 Task: Create a due date automation trigger when advanced on, 2 days before a card is due add dates starting next week at 11:00 AM.
Action: Mouse moved to (1151, 334)
Screenshot: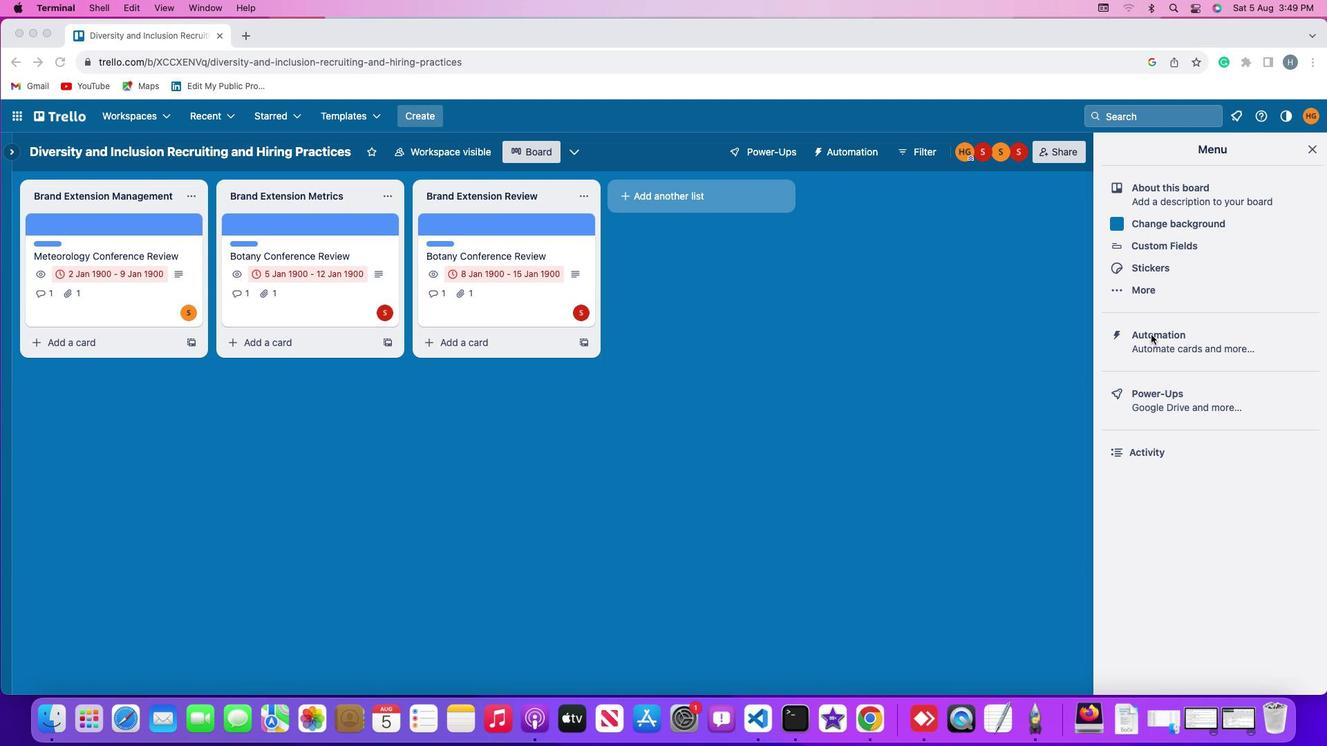 
Action: Mouse pressed left at (1151, 334)
Screenshot: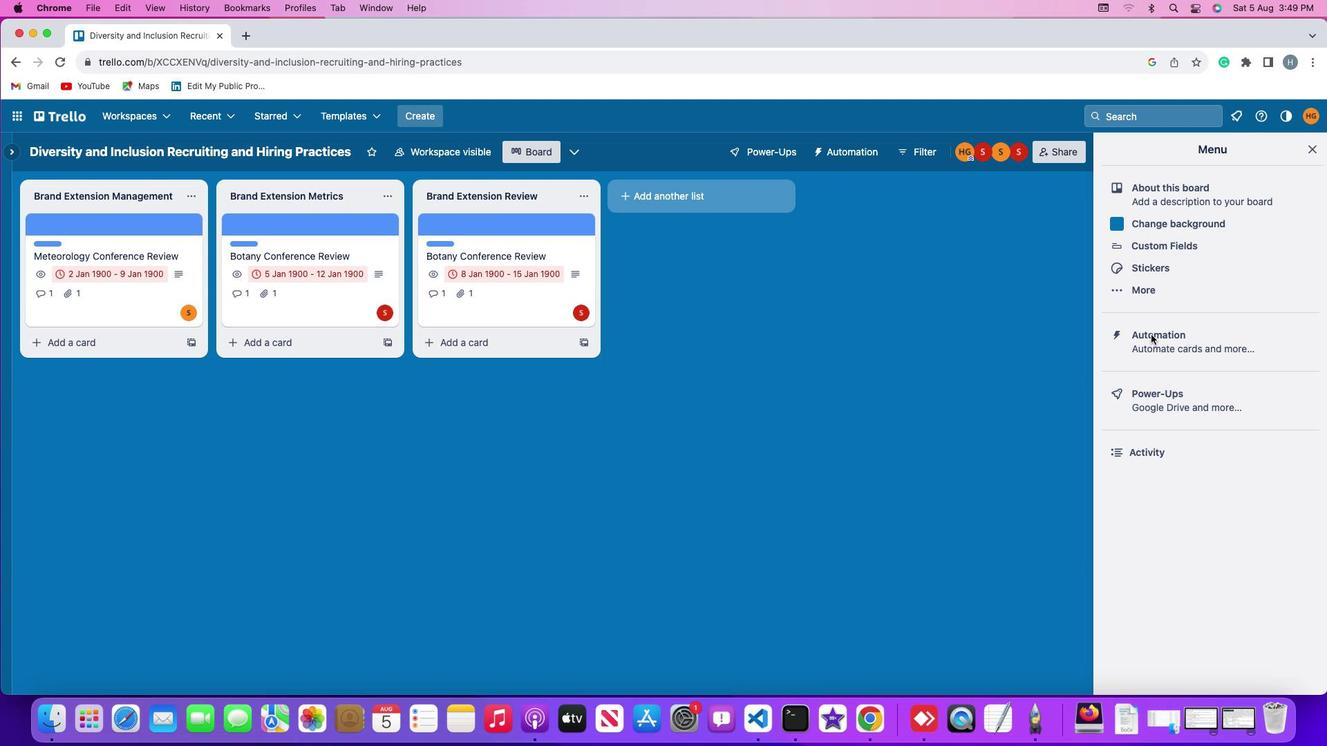 
Action: Mouse pressed left at (1151, 334)
Screenshot: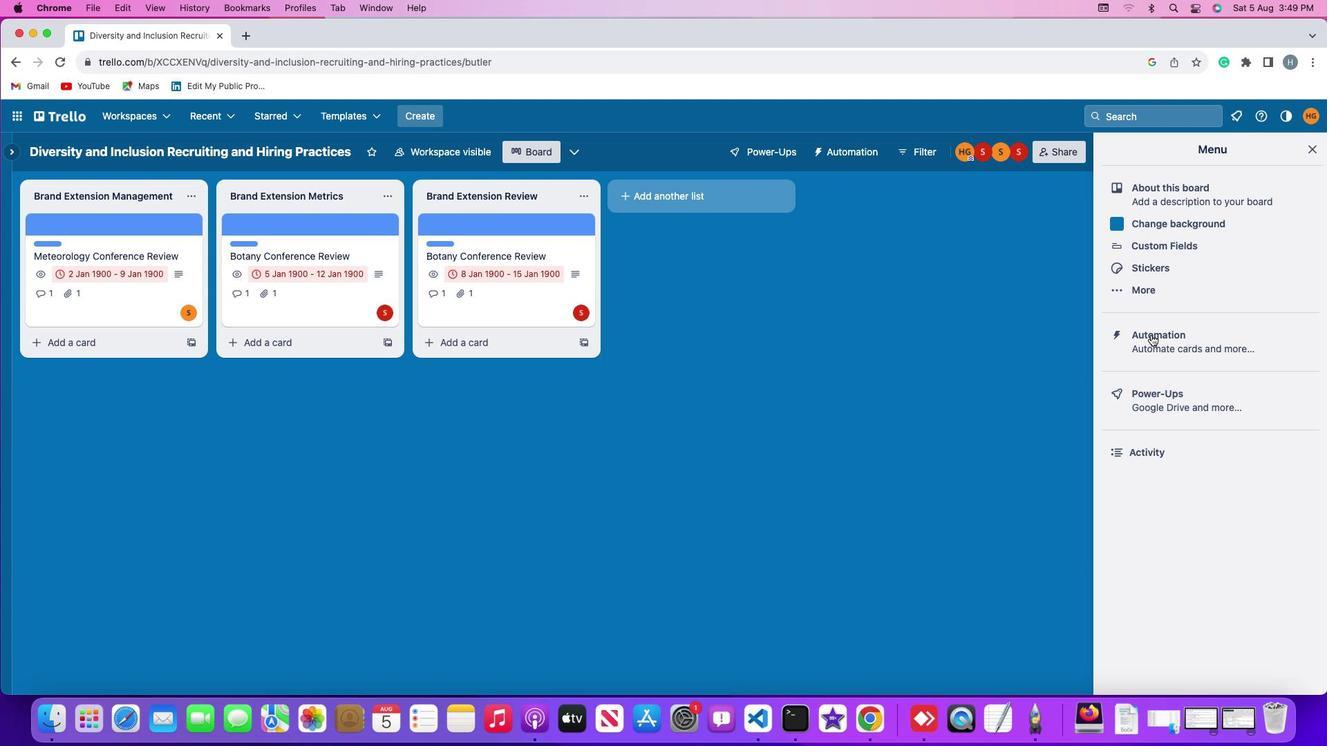 
Action: Mouse moved to (84, 337)
Screenshot: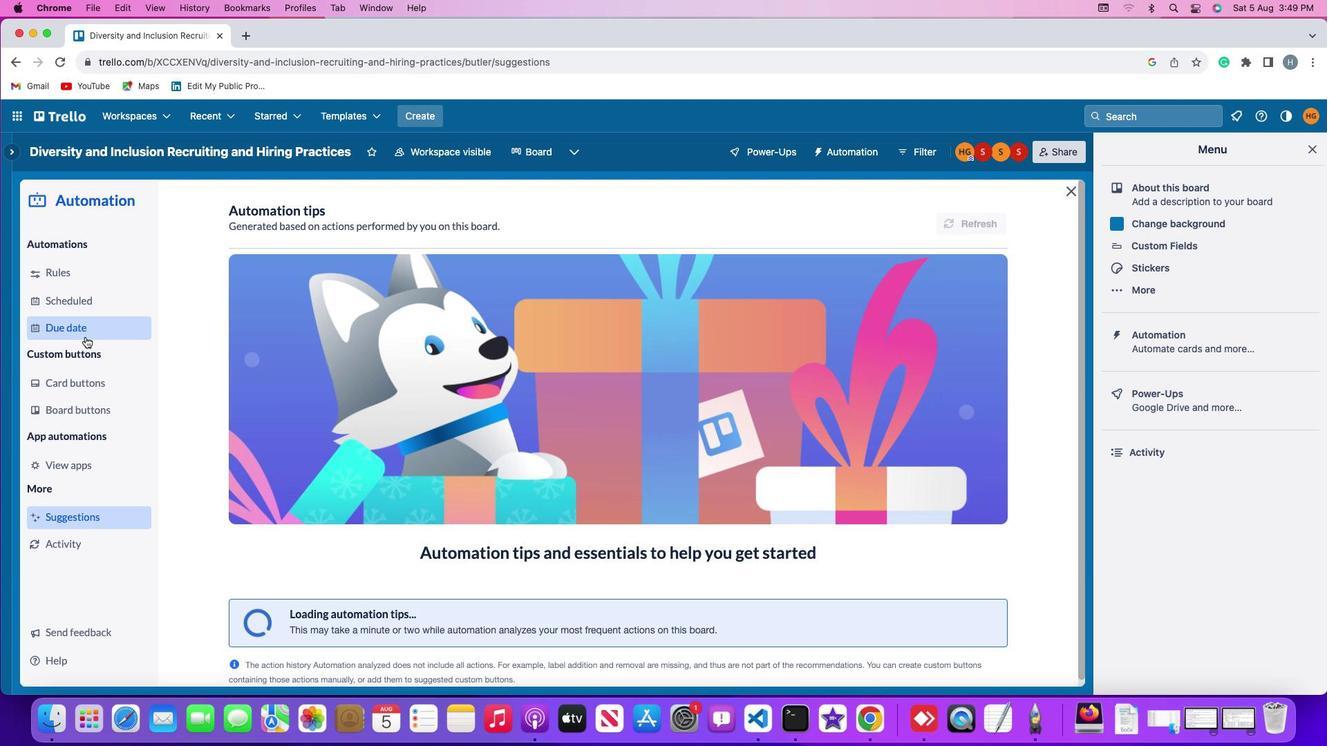 
Action: Mouse pressed left at (84, 337)
Screenshot: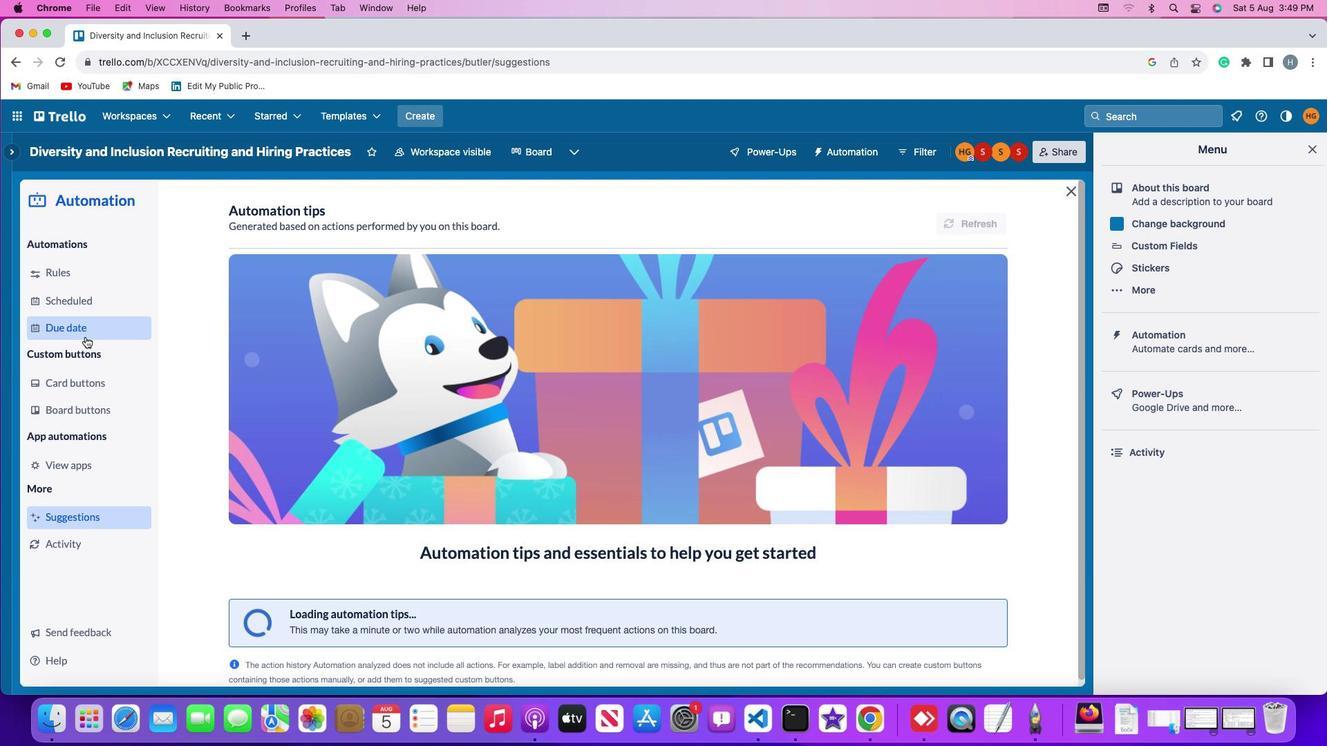 
Action: Mouse moved to (917, 215)
Screenshot: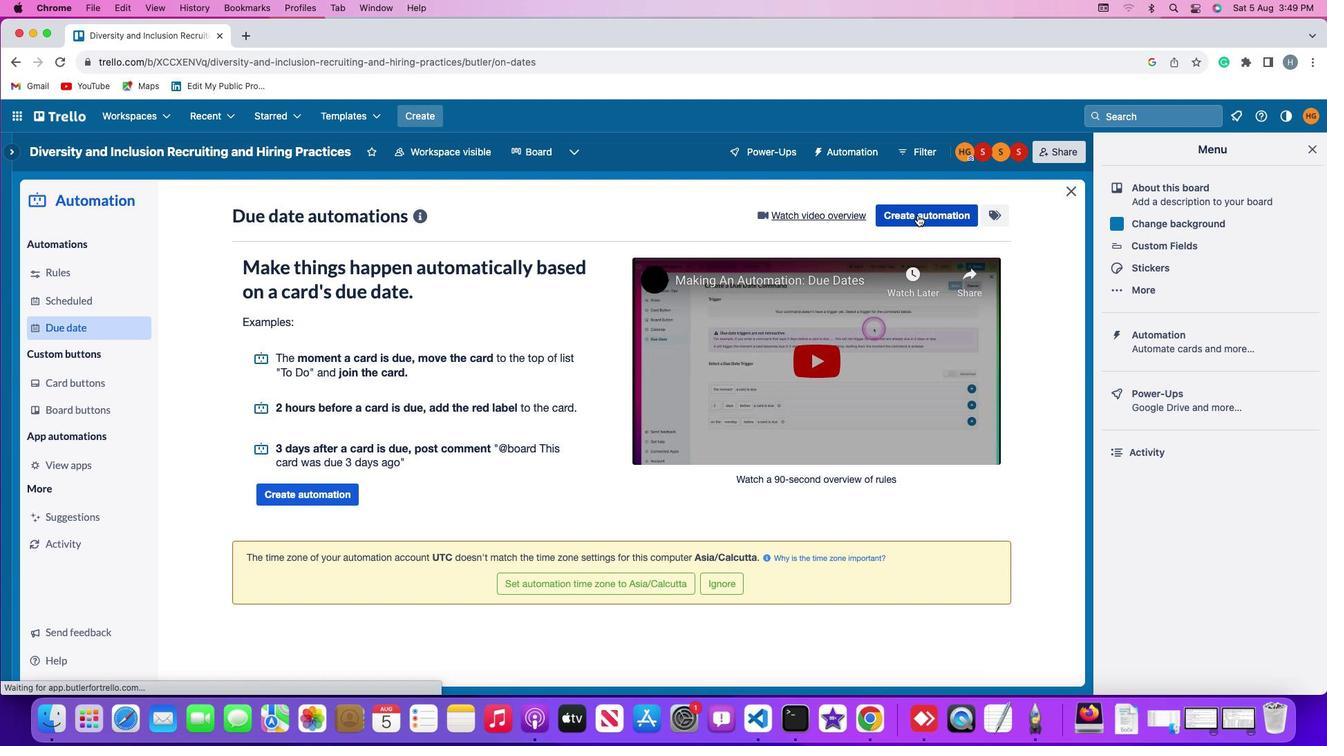 
Action: Mouse pressed left at (917, 215)
Screenshot: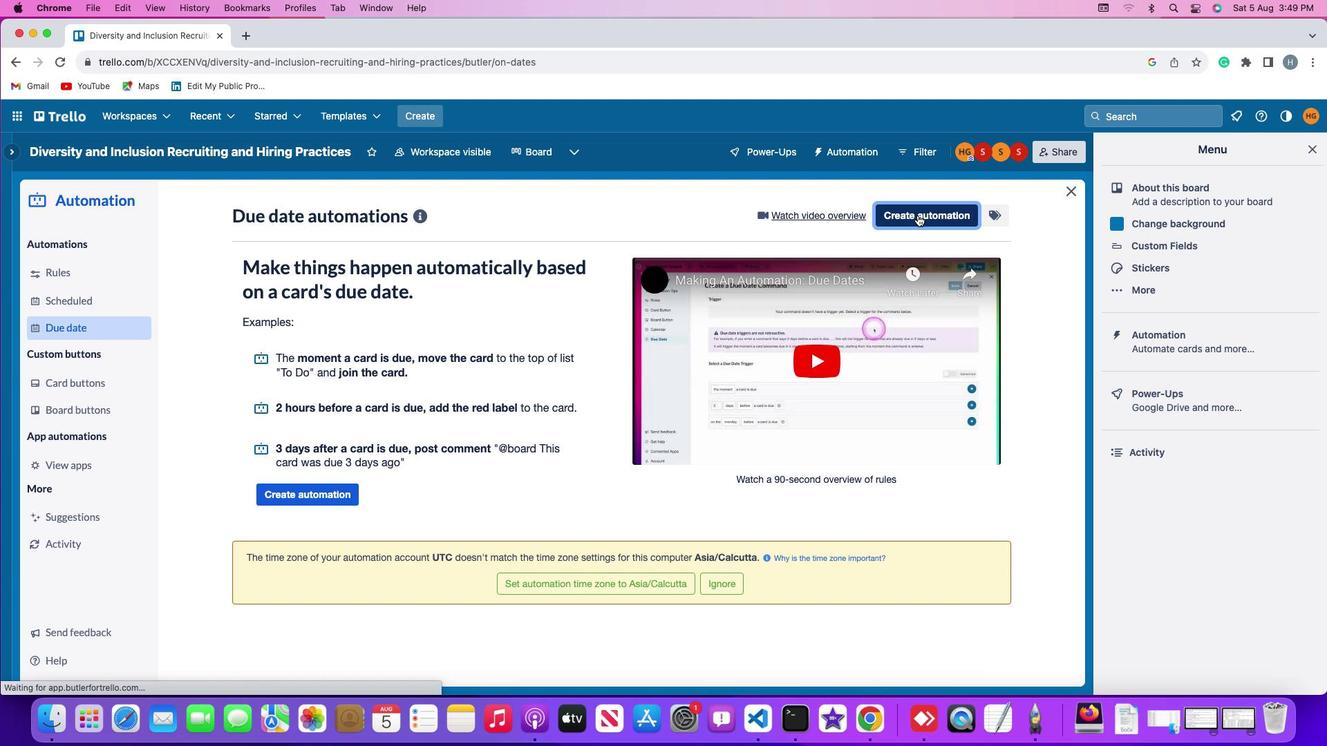 
Action: Mouse moved to (605, 347)
Screenshot: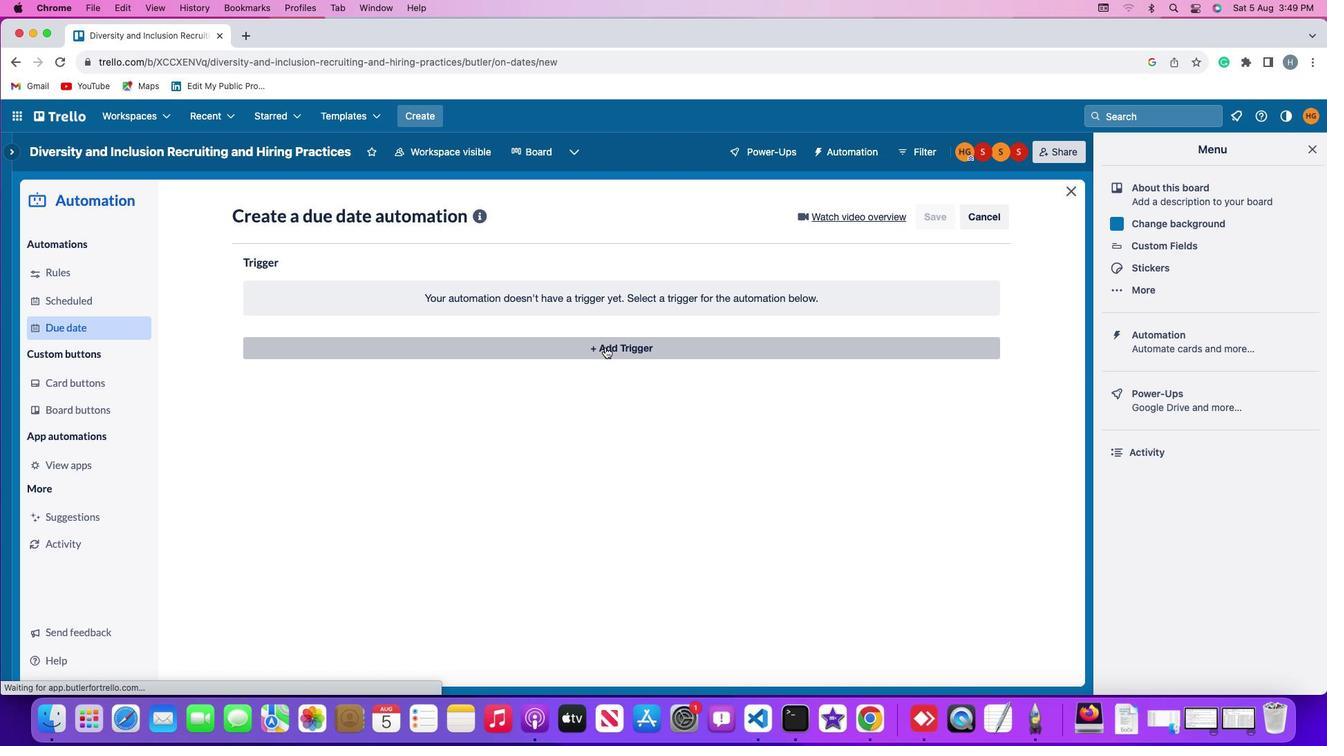 
Action: Mouse pressed left at (605, 347)
Screenshot: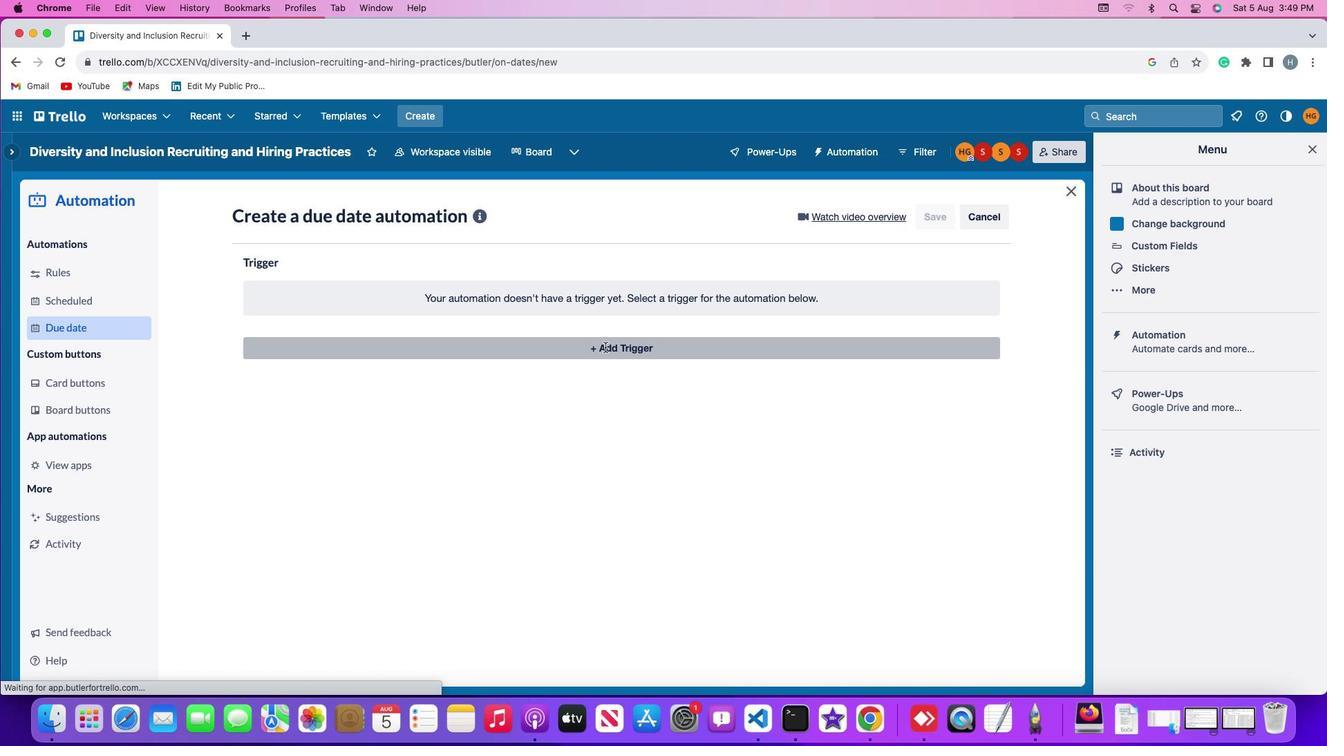 
Action: Mouse moved to (266, 555)
Screenshot: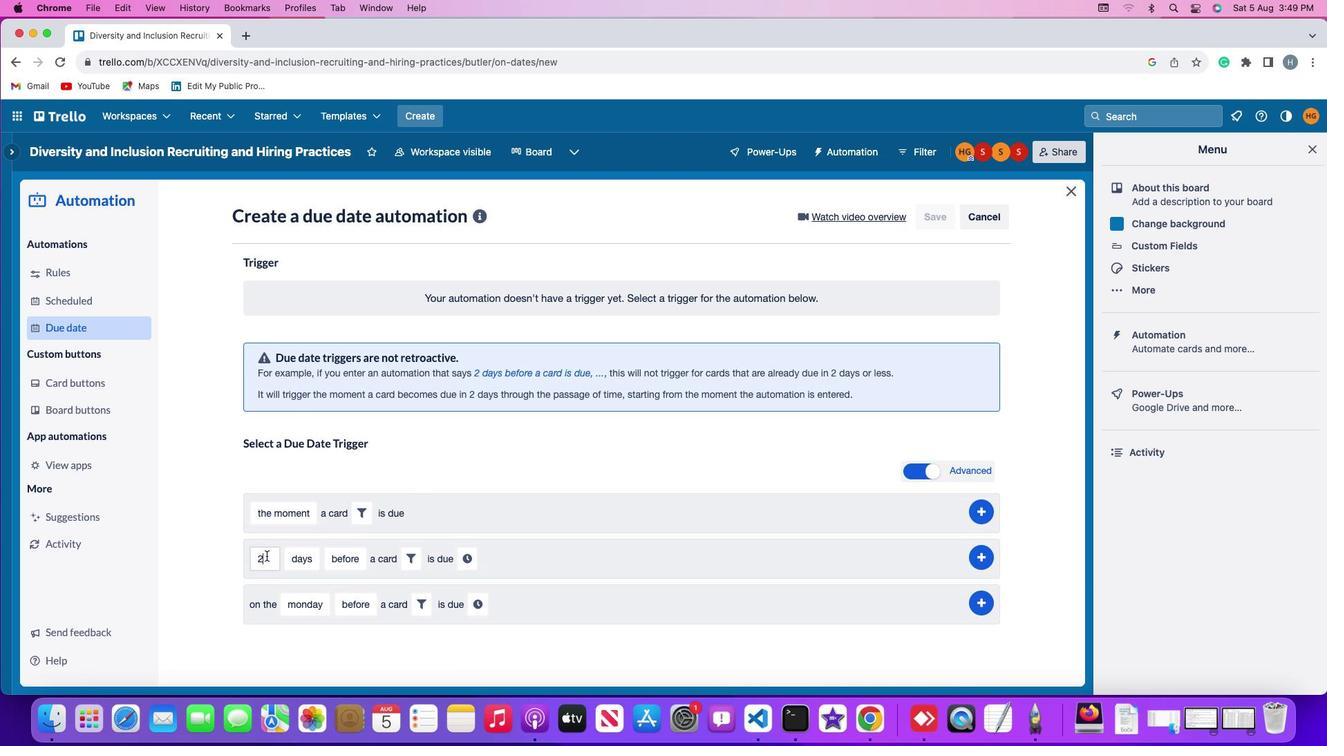 
Action: Mouse pressed left at (266, 555)
Screenshot: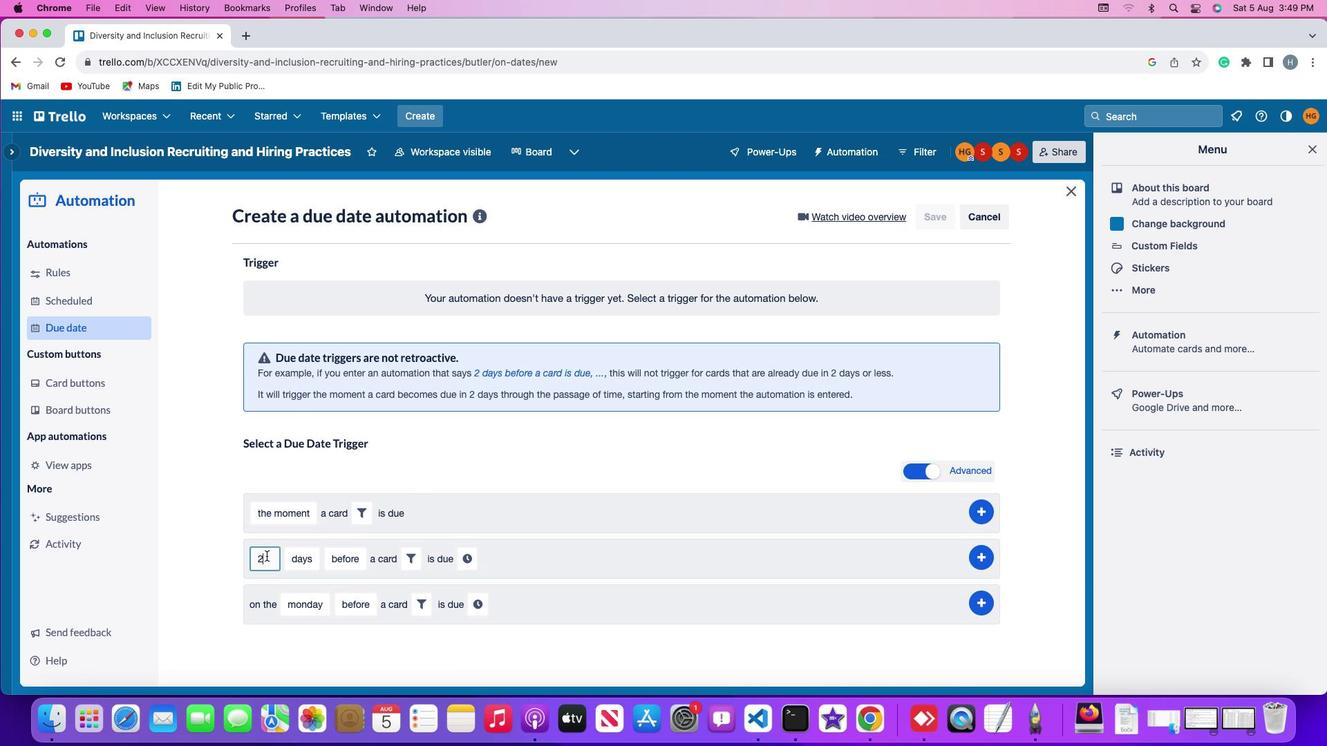 
Action: Key pressed Key.backspace
Screenshot: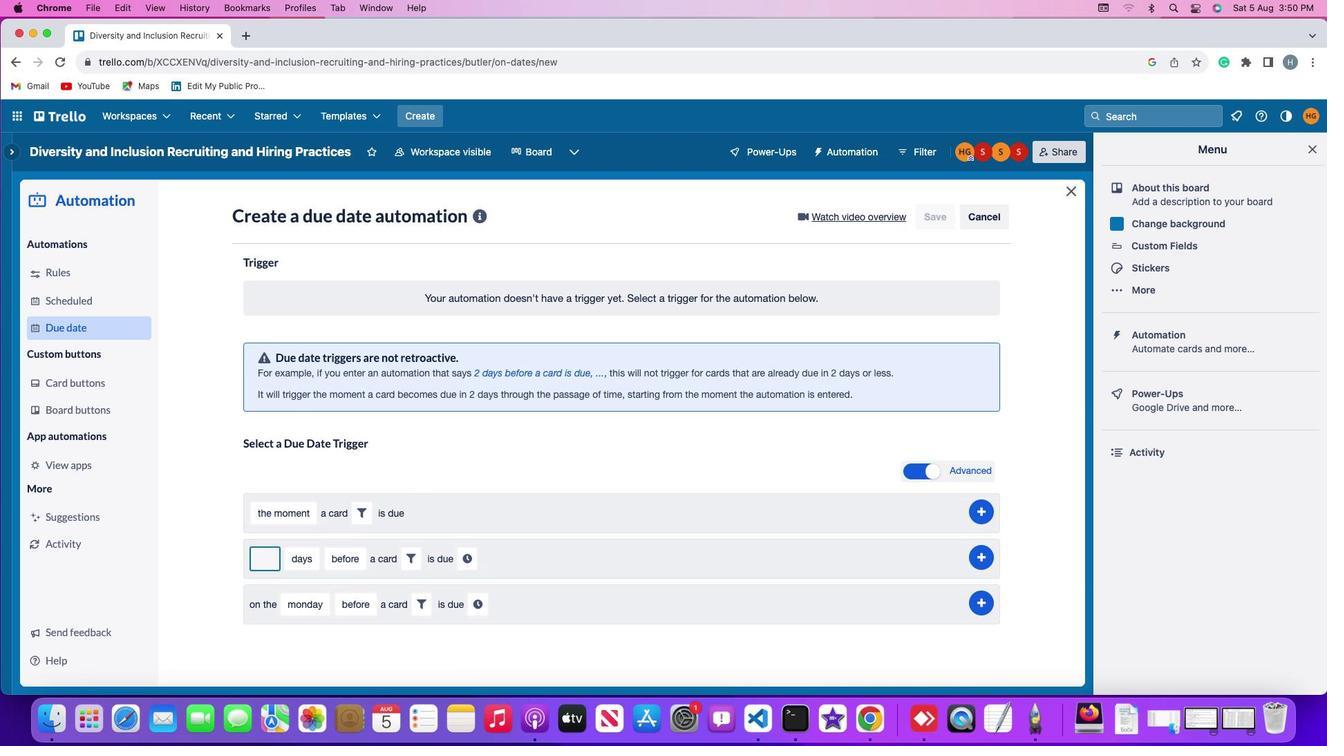 
Action: Mouse moved to (271, 555)
Screenshot: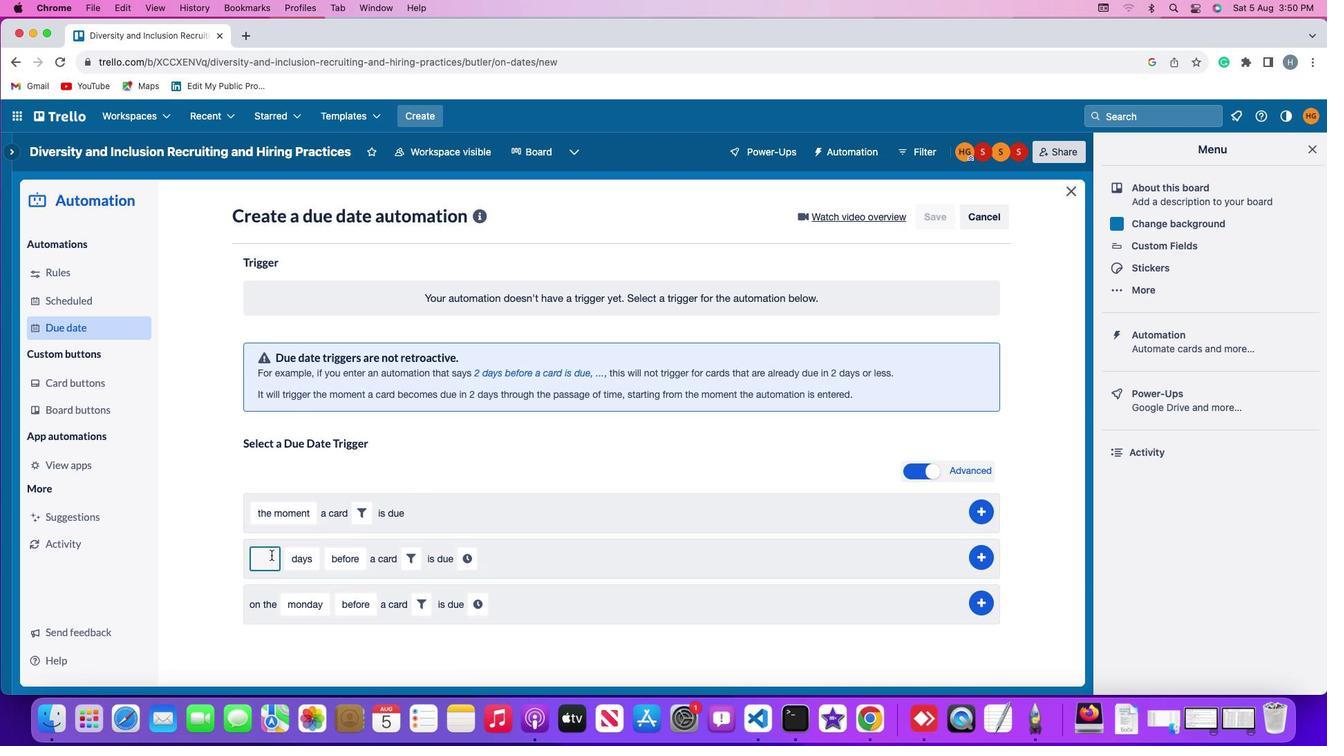 
Action: Key pressed '2'
Screenshot: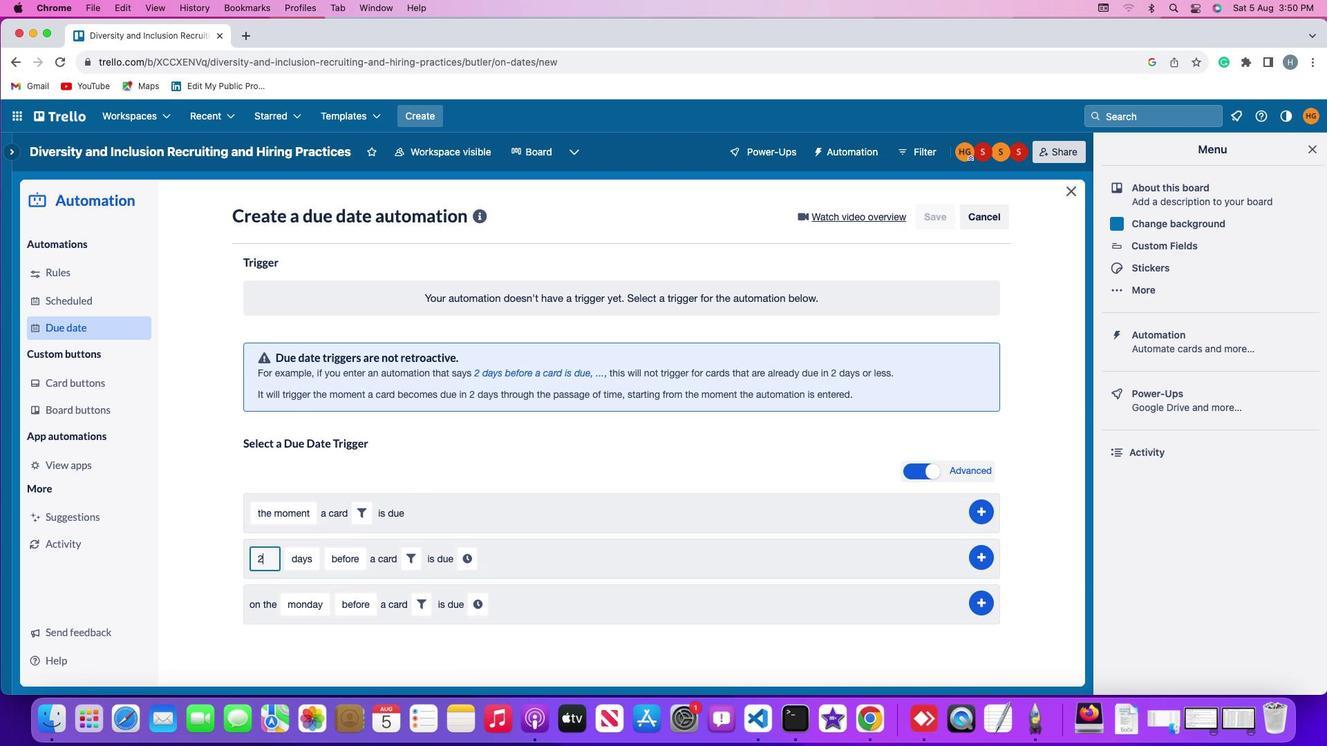 
Action: Mouse moved to (302, 562)
Screenshot: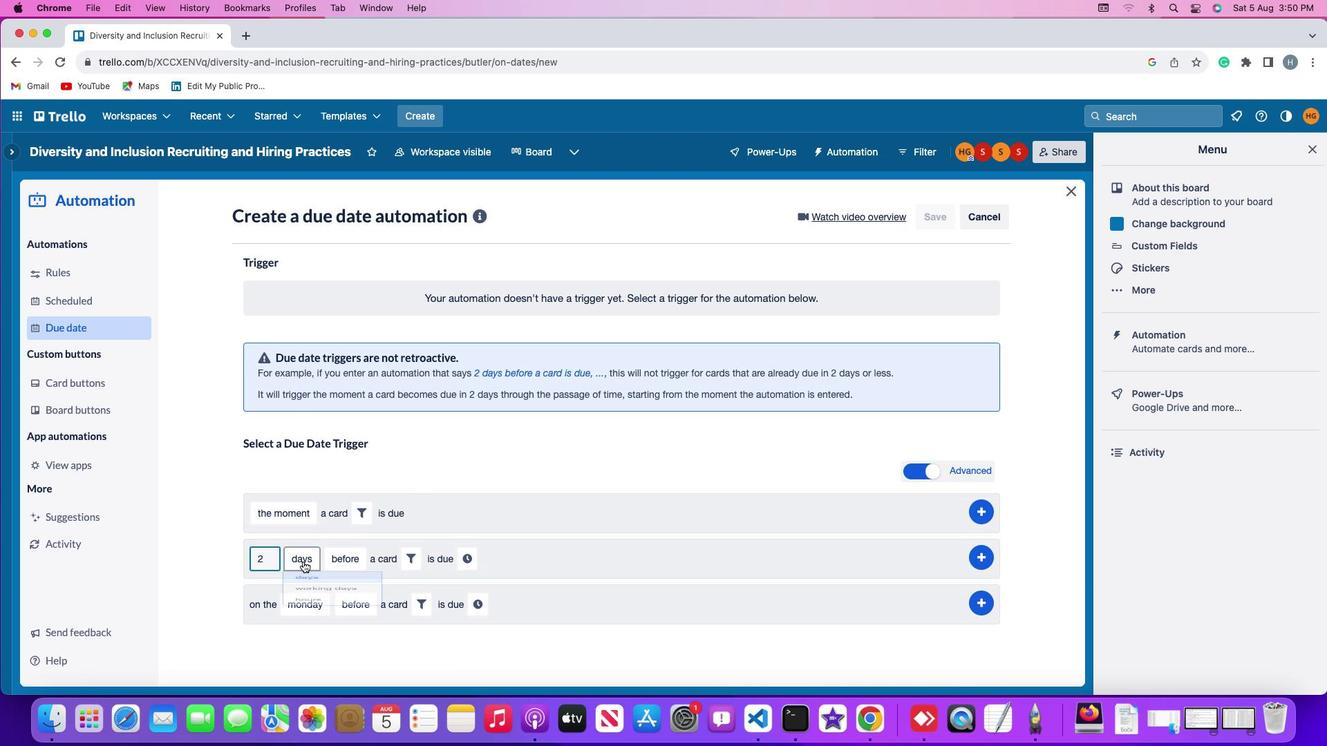 
Action: Mouse pressed left at (302, 562)
Screenshot: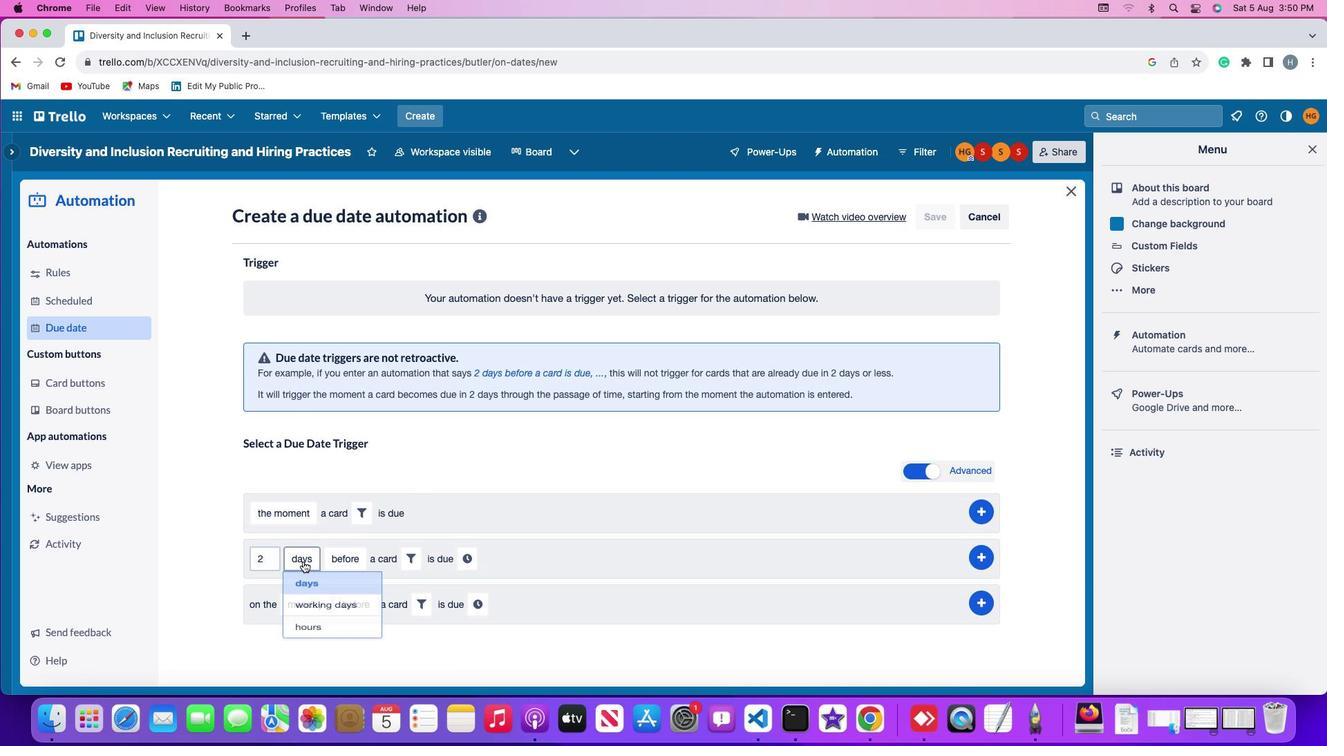 
Action: Mouse moved to (309, 582)
Screenshot: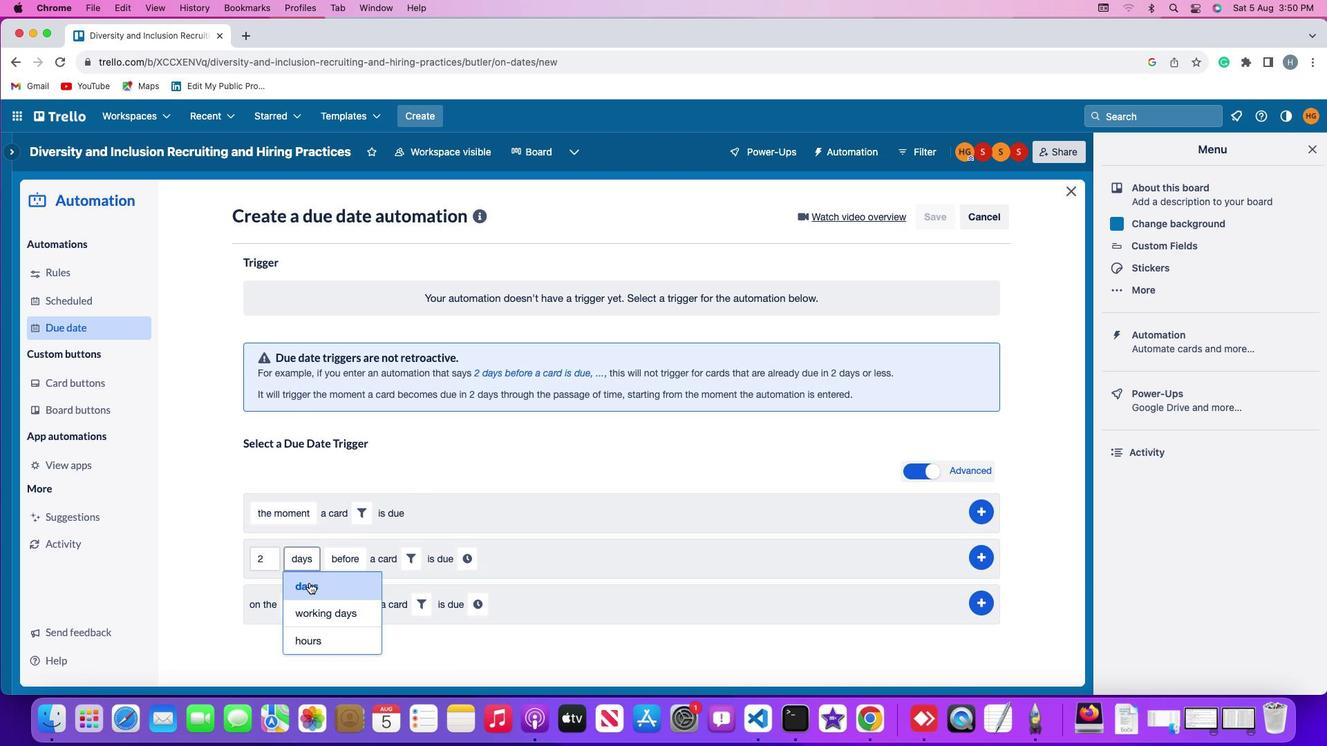 
Action: Mouse pressed left at (309, 582)
Screenshot: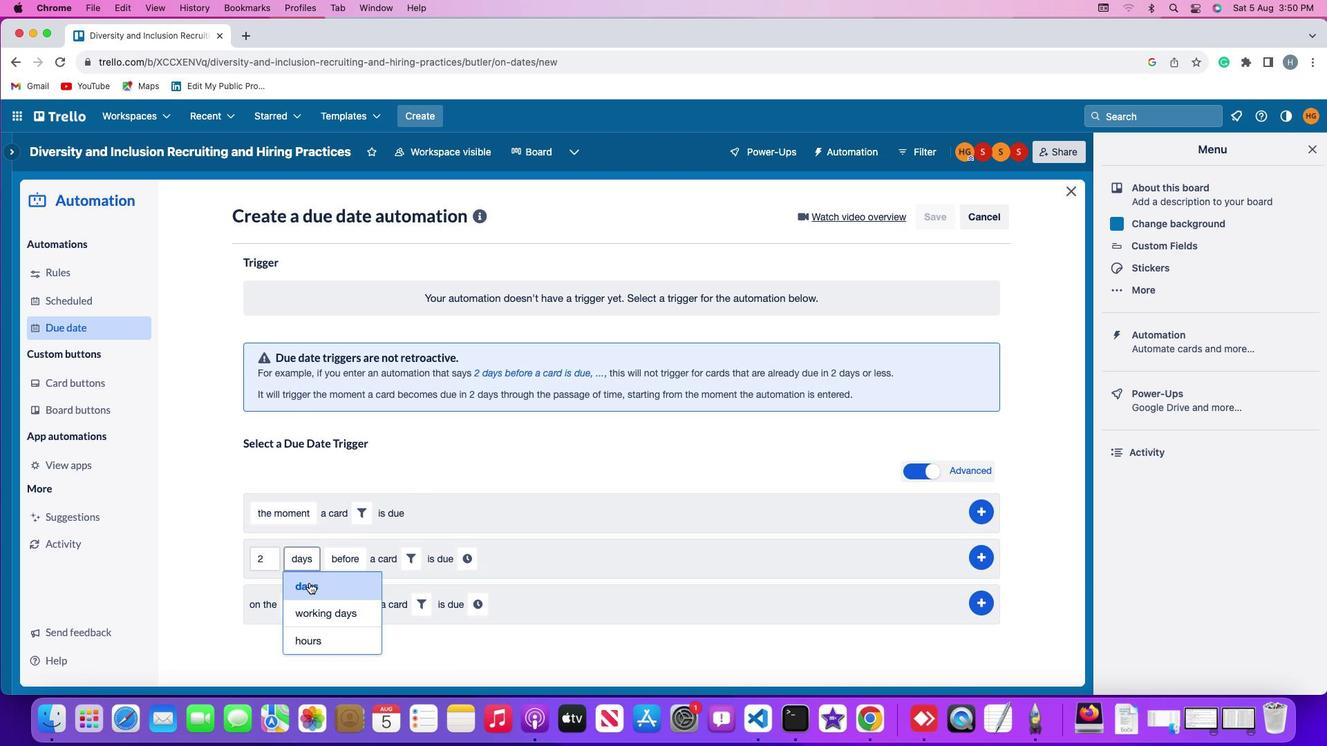 
Action: Mouse moved to (341, 559)
Screenshot: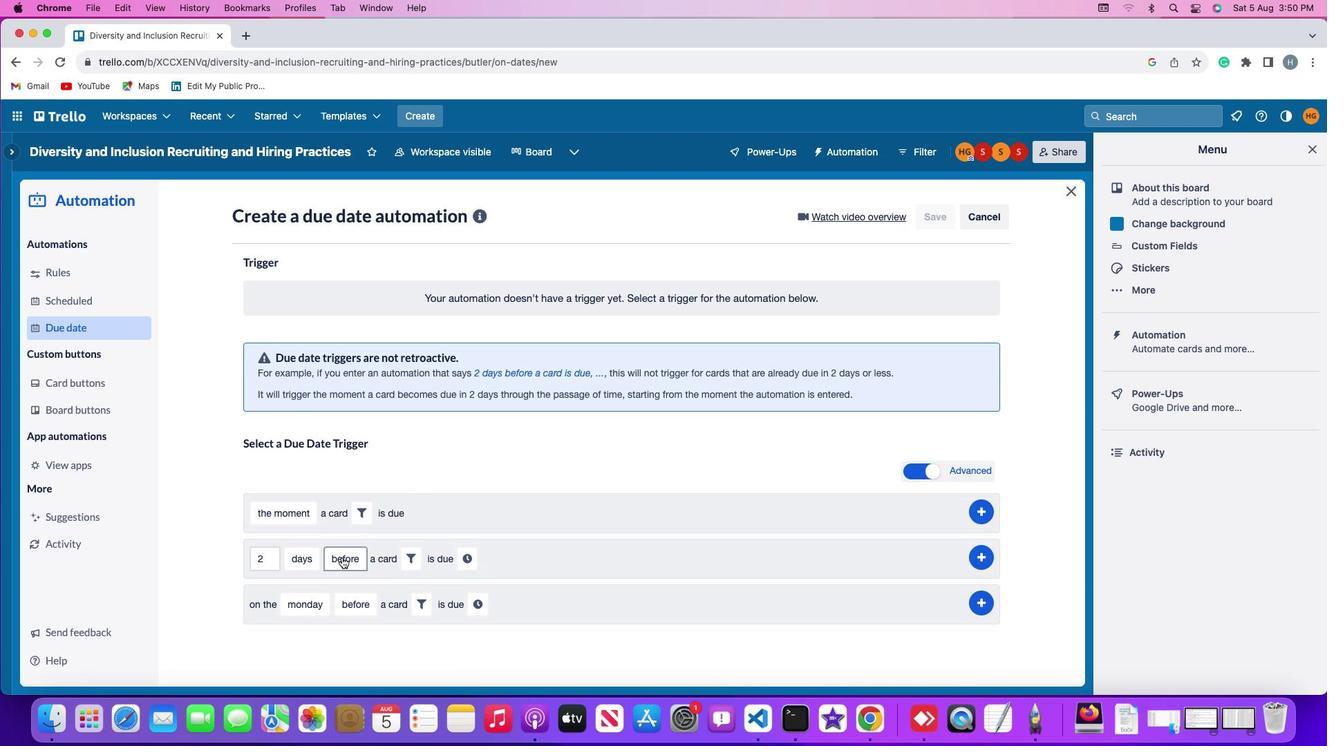 
Action: Mouse pressed left at (341, 559)
Screenshot: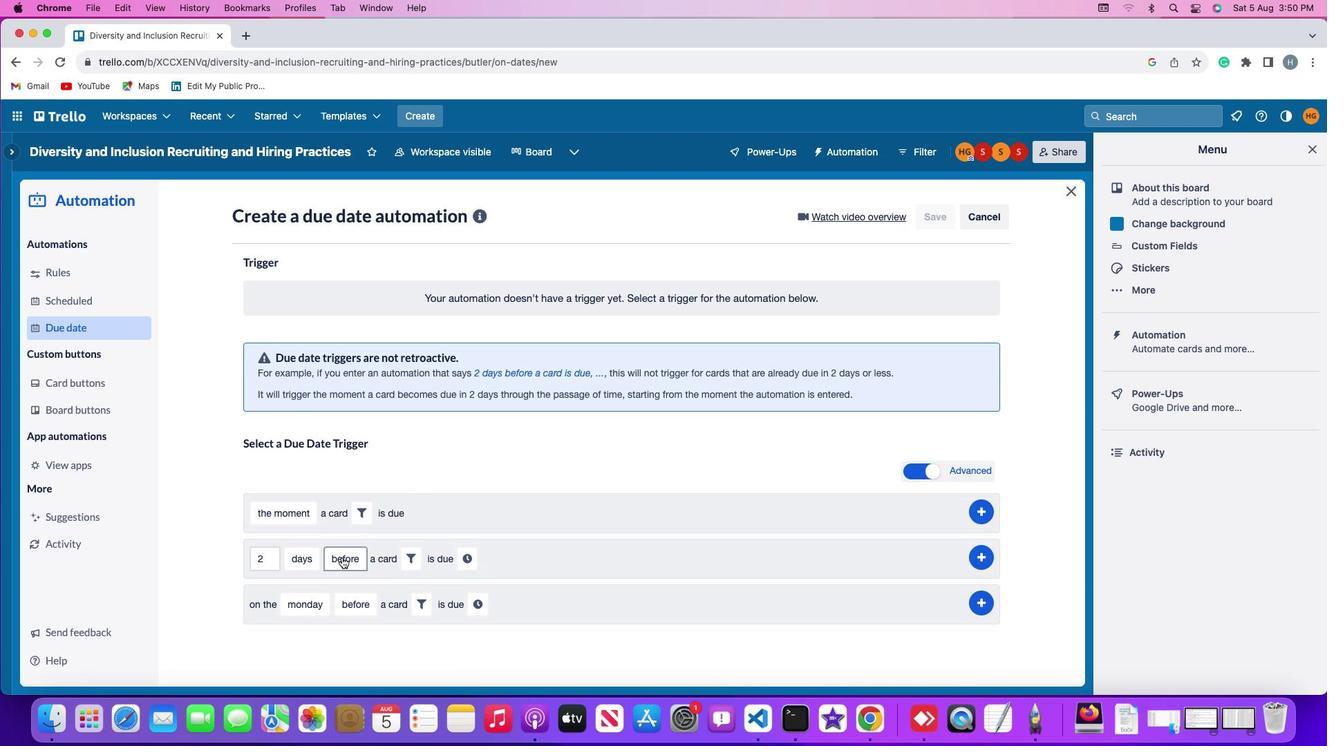 
Action: Mouse moved to (351, 589)
Screenshot: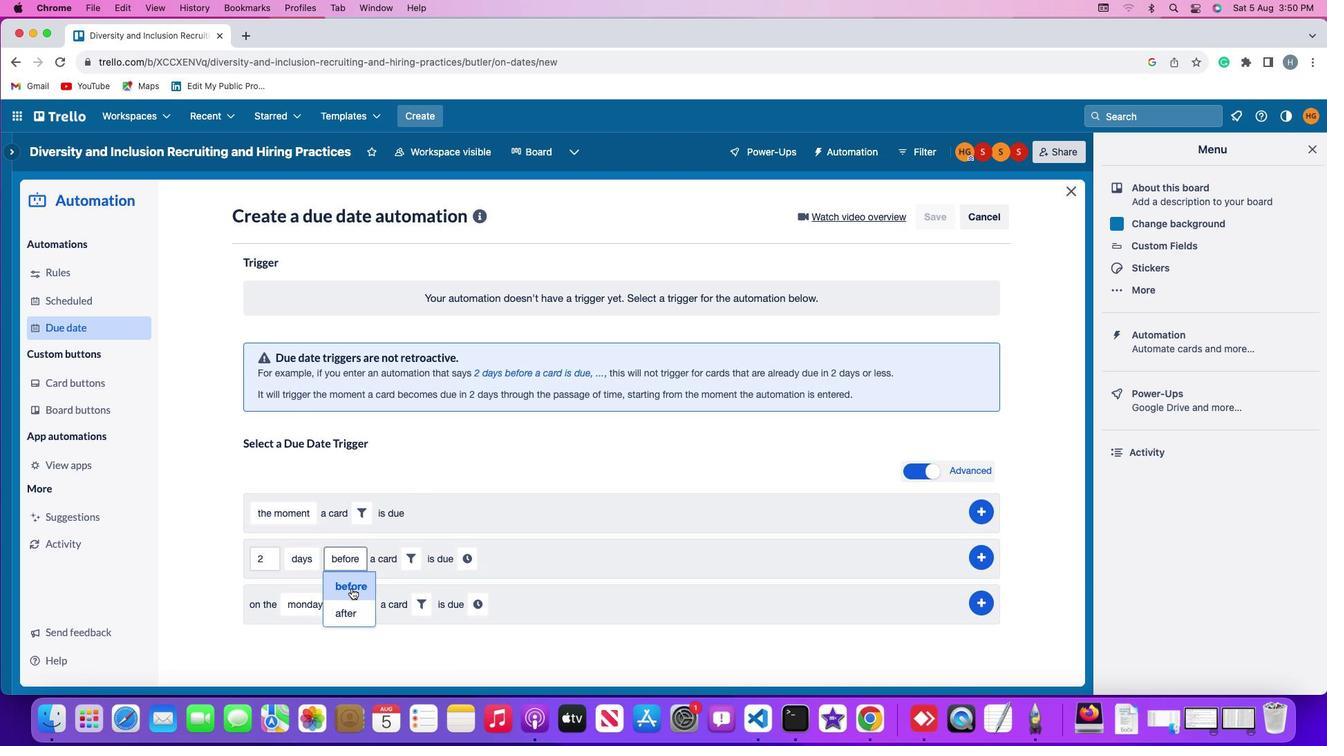 
Action: Mouse pressed left at (351, 589)
Screenshot: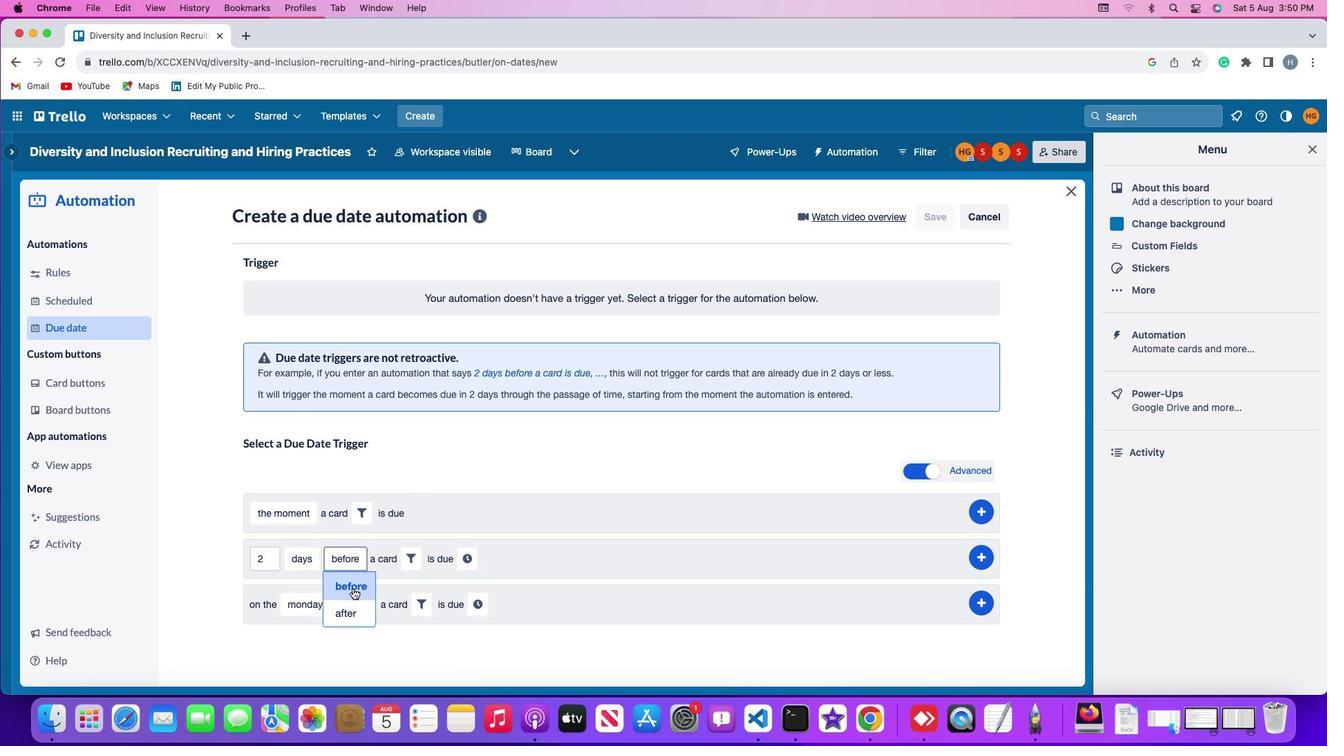 
Action: Mouse moved to (412, 559)
Screenshot: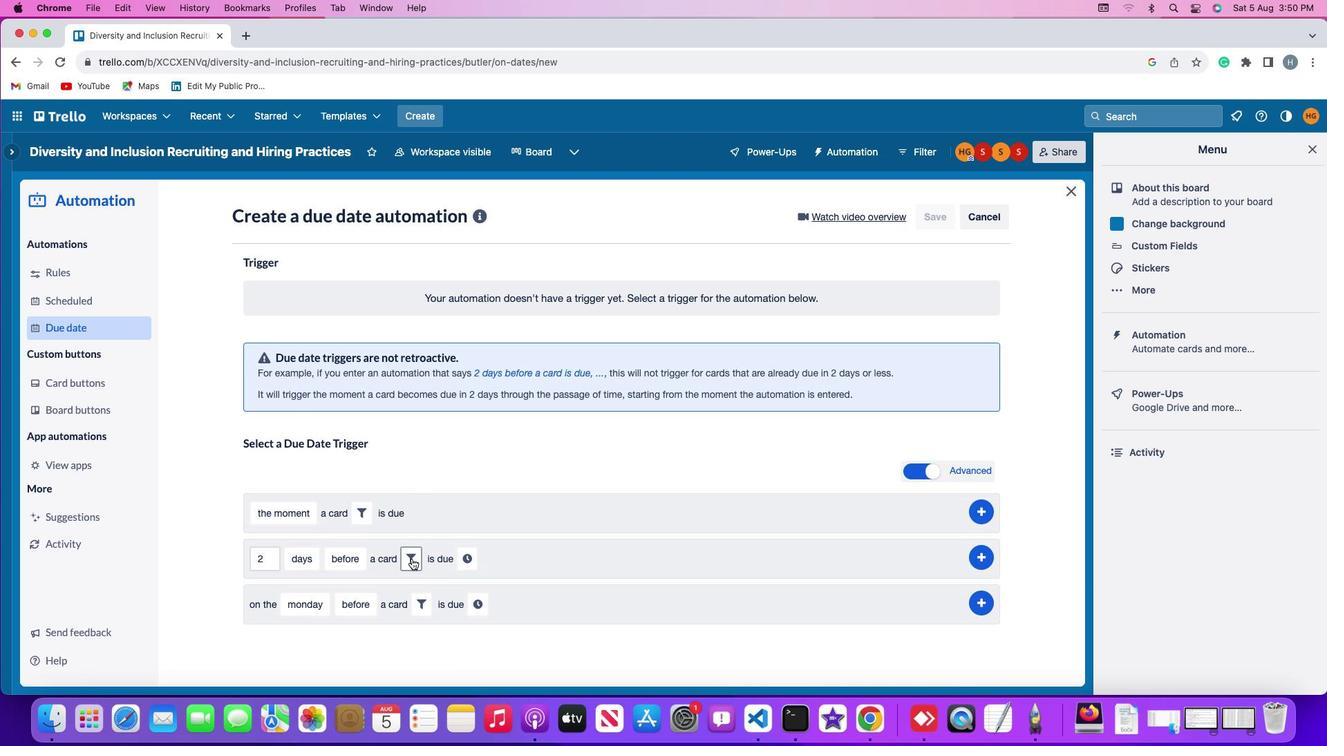 
Action: Mouse pressed left at (412, 559)
Screenshot: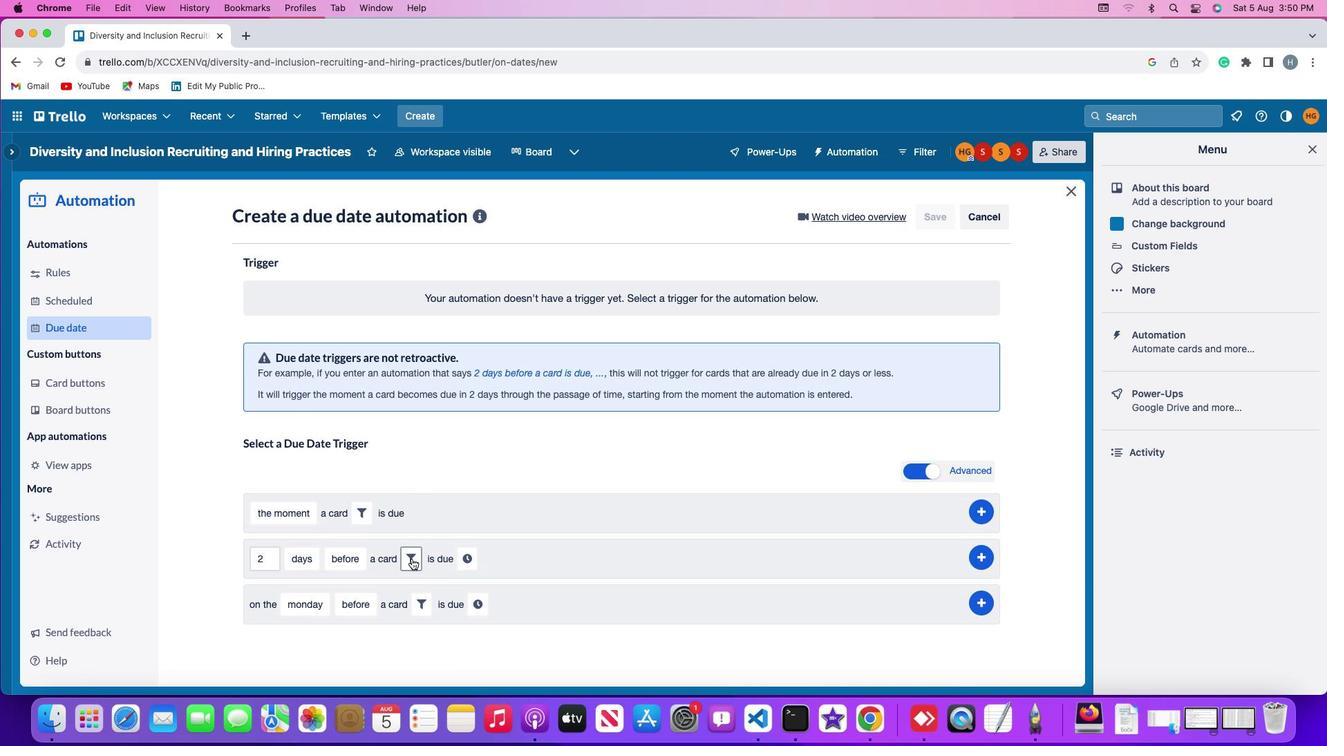 
Action: Mouse moved to (481, 598)
Screenshot: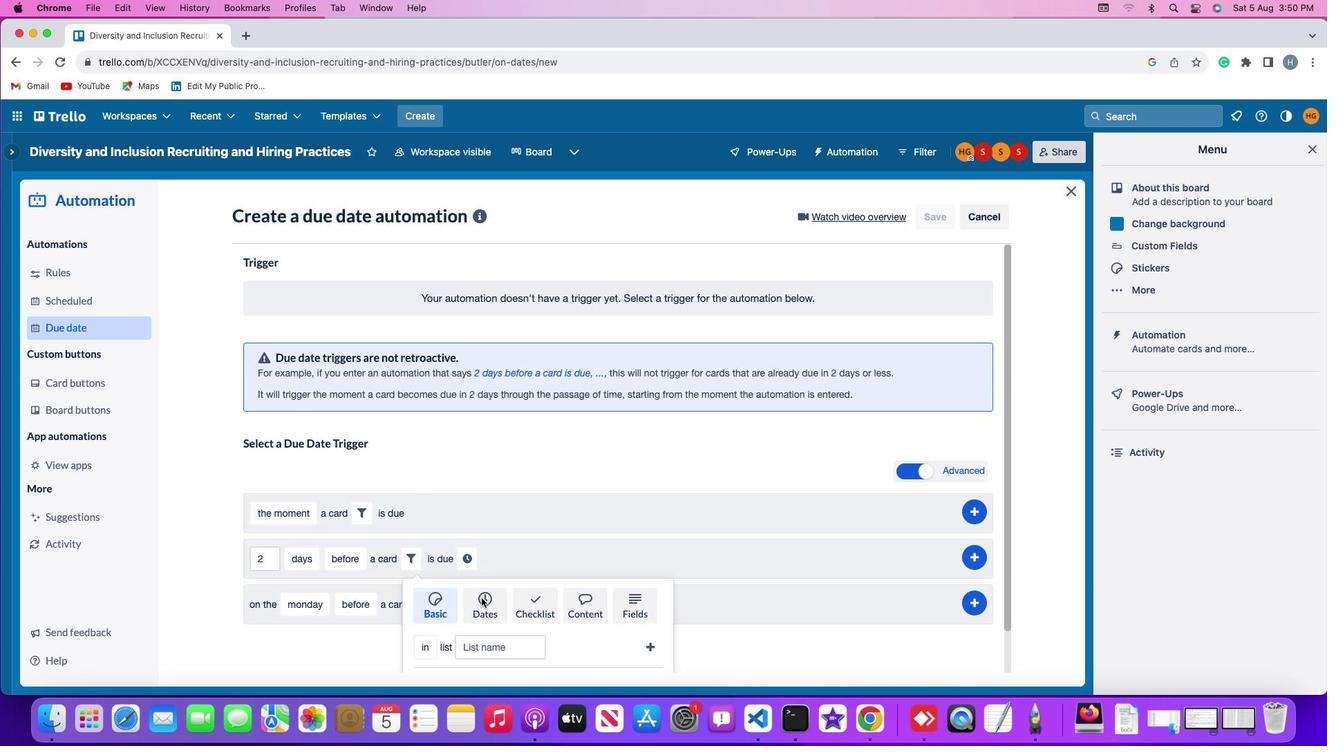 
Action: Mouse pressed left at (481, 598)
Screenshot: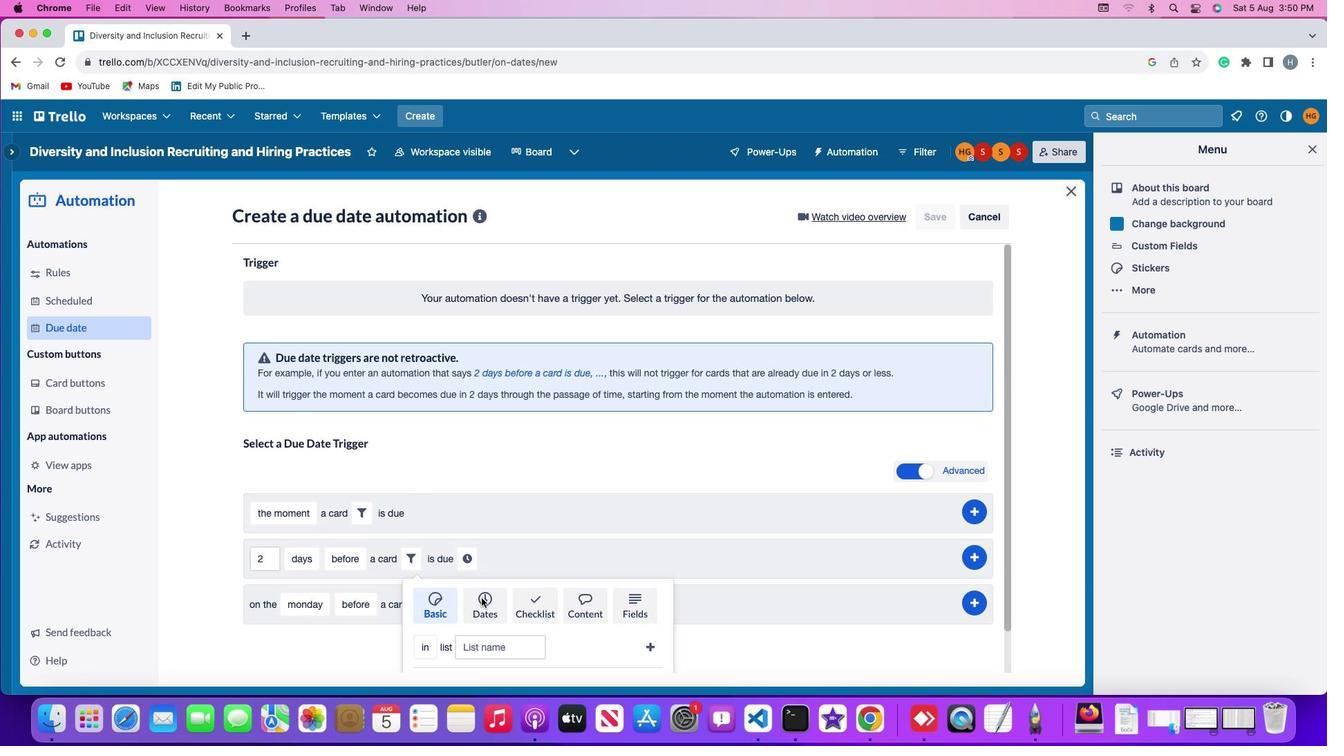 
Action: Mouse scrolled (481, 598) with delta (0, 0)
Screenshot: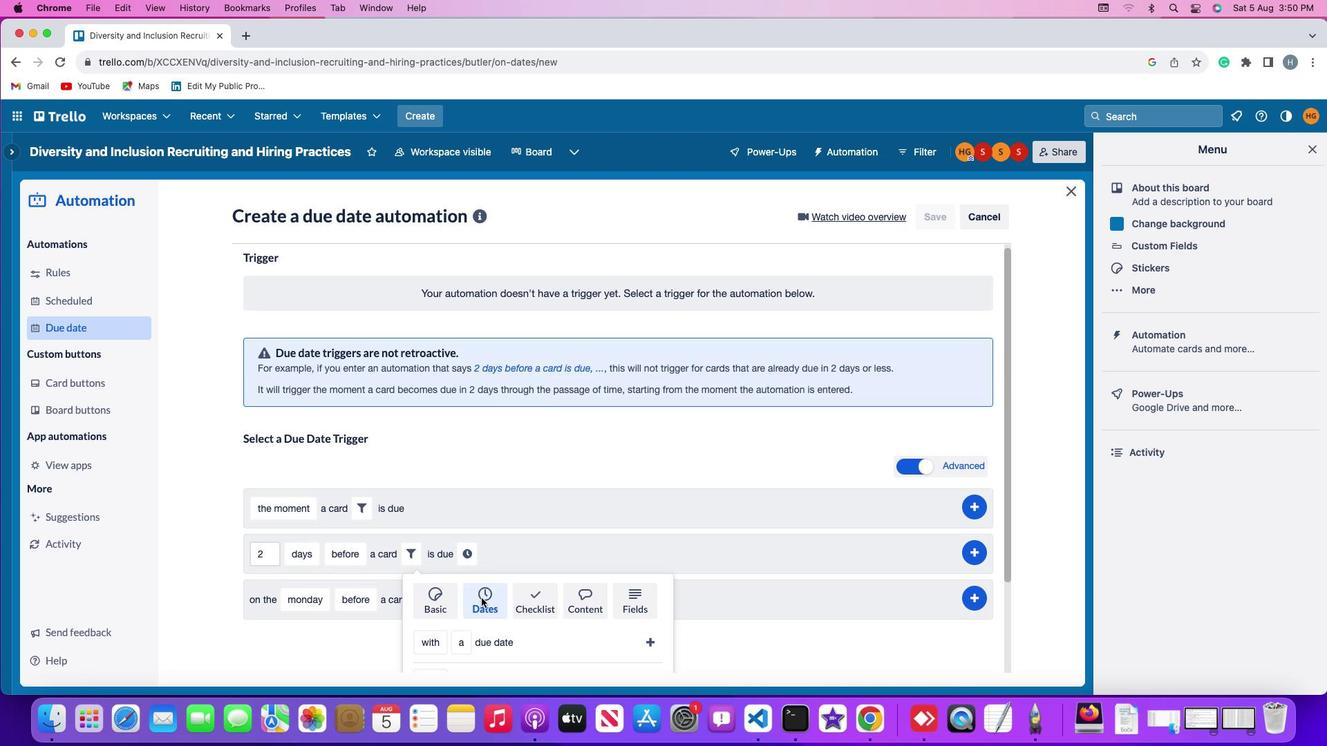 
Action: Mouse scrolled (481, 598) with delta (0, 0)
Screenshot: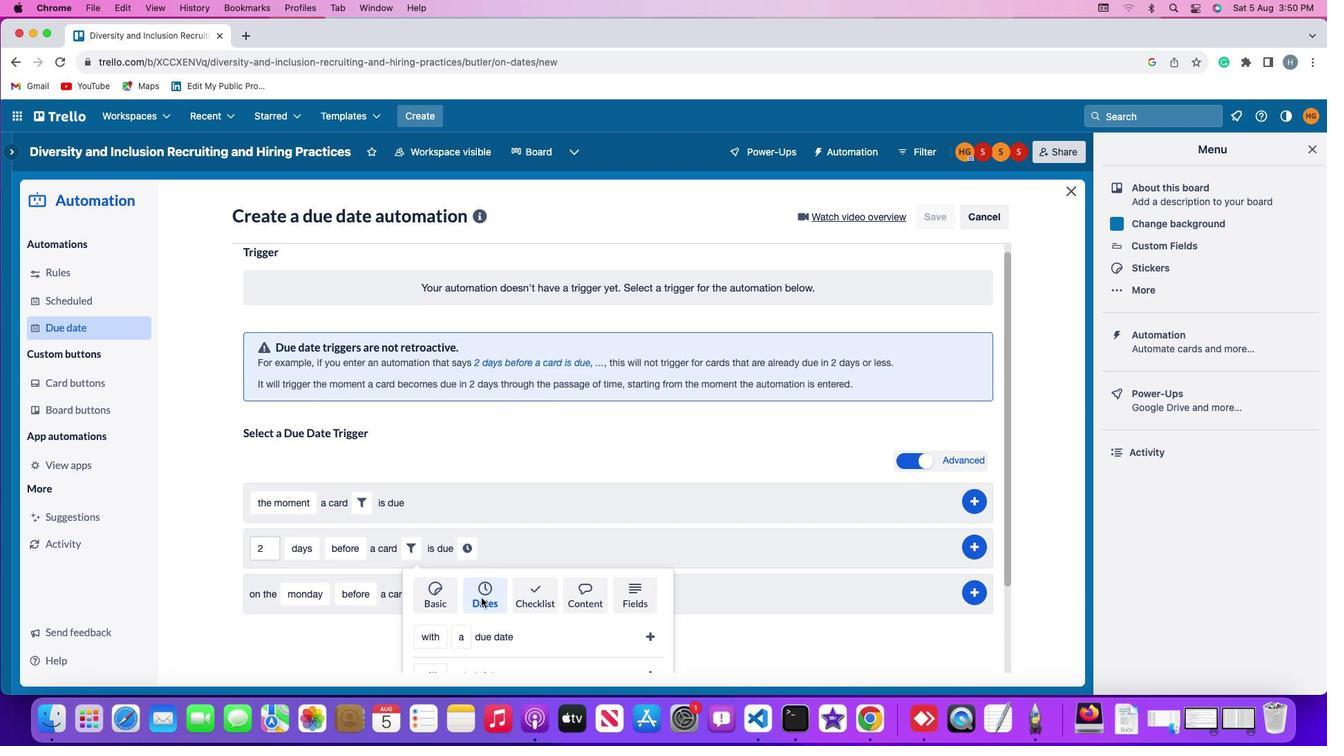 
Action: Mouse scrolled (481, 598) with delta (0, -1)
Screenshot: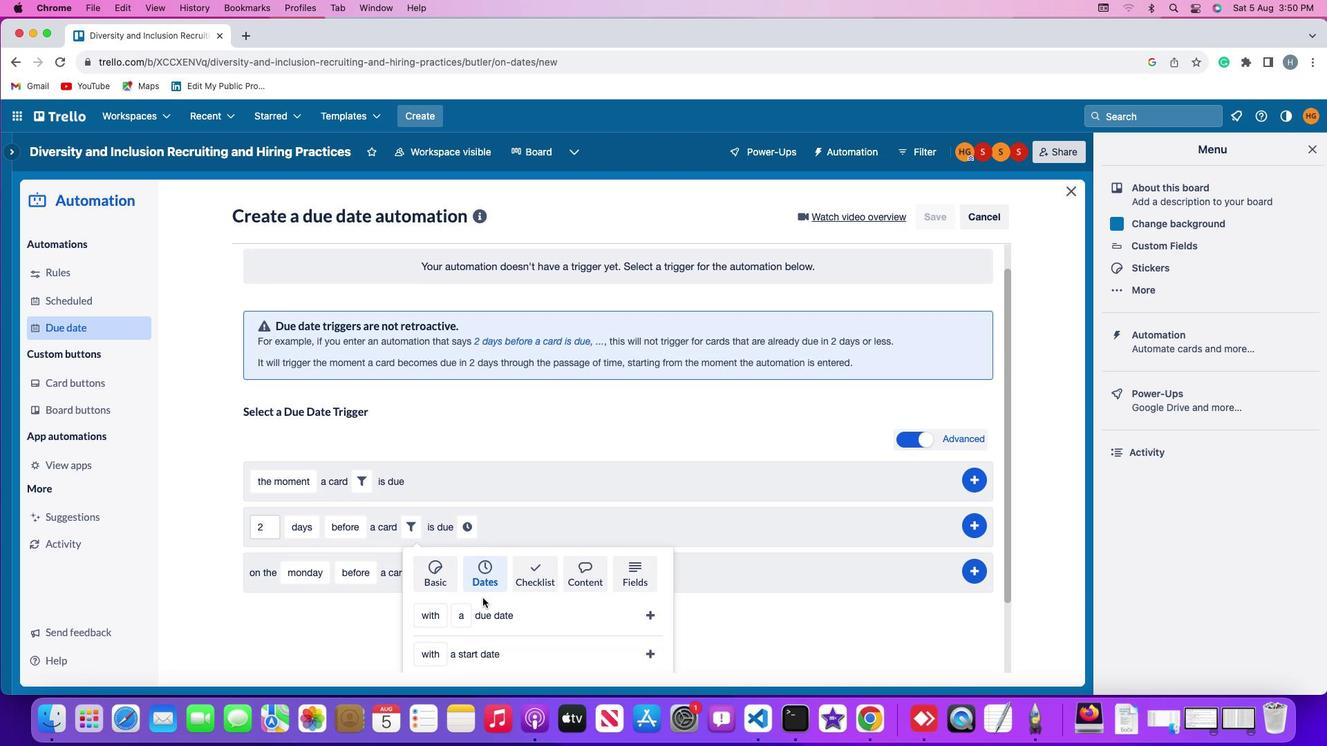 
Action: Mouse scrolled (481, 598) with delta (0, -2)
Screenshot: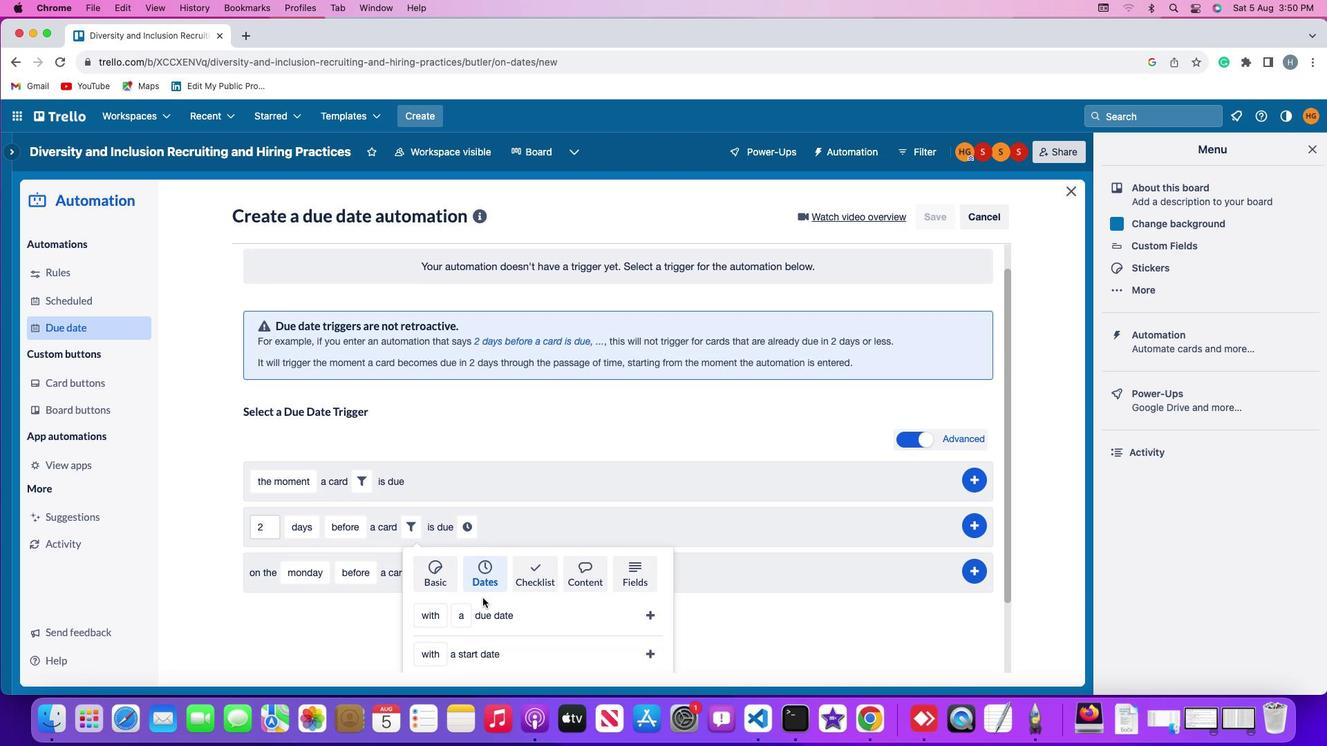 
Action: Mouse scrolled (481, 598) with delta (0, -2)
Screenshot: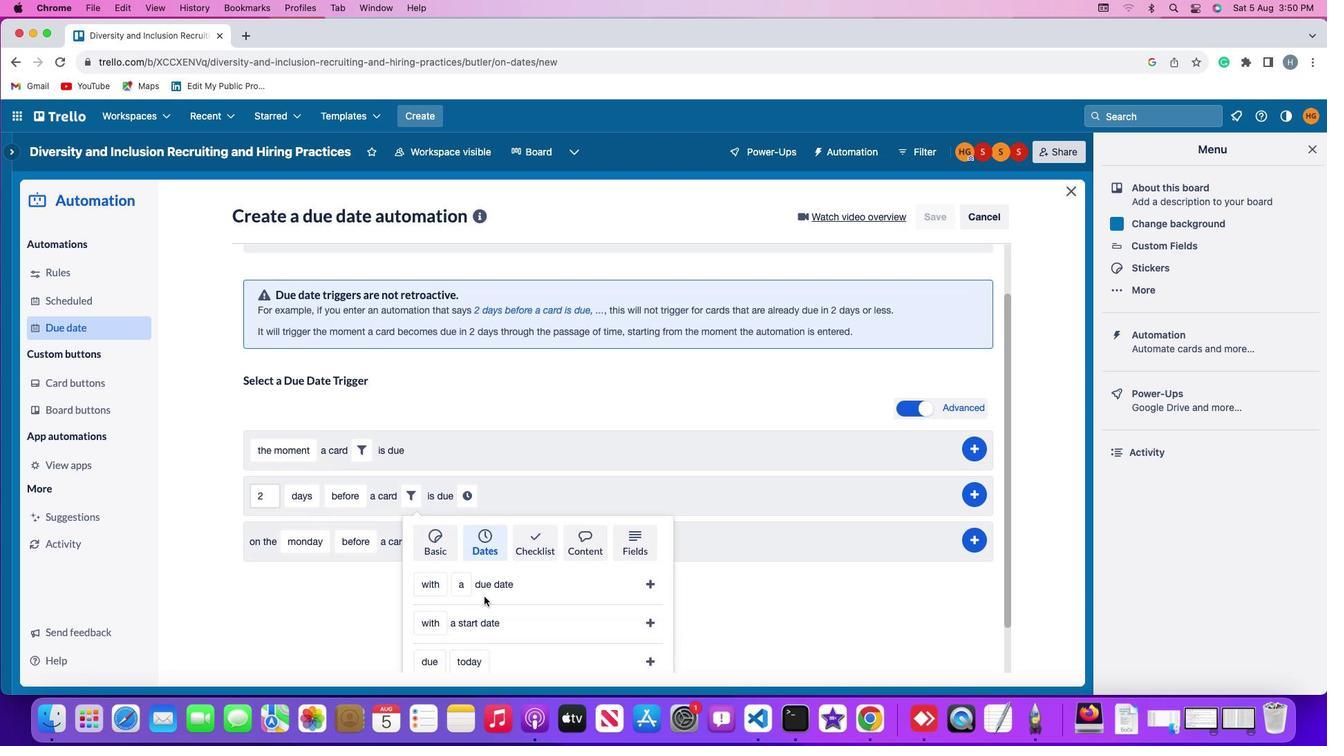 
Action: Mouse moved to (423, 604)
Screenshot: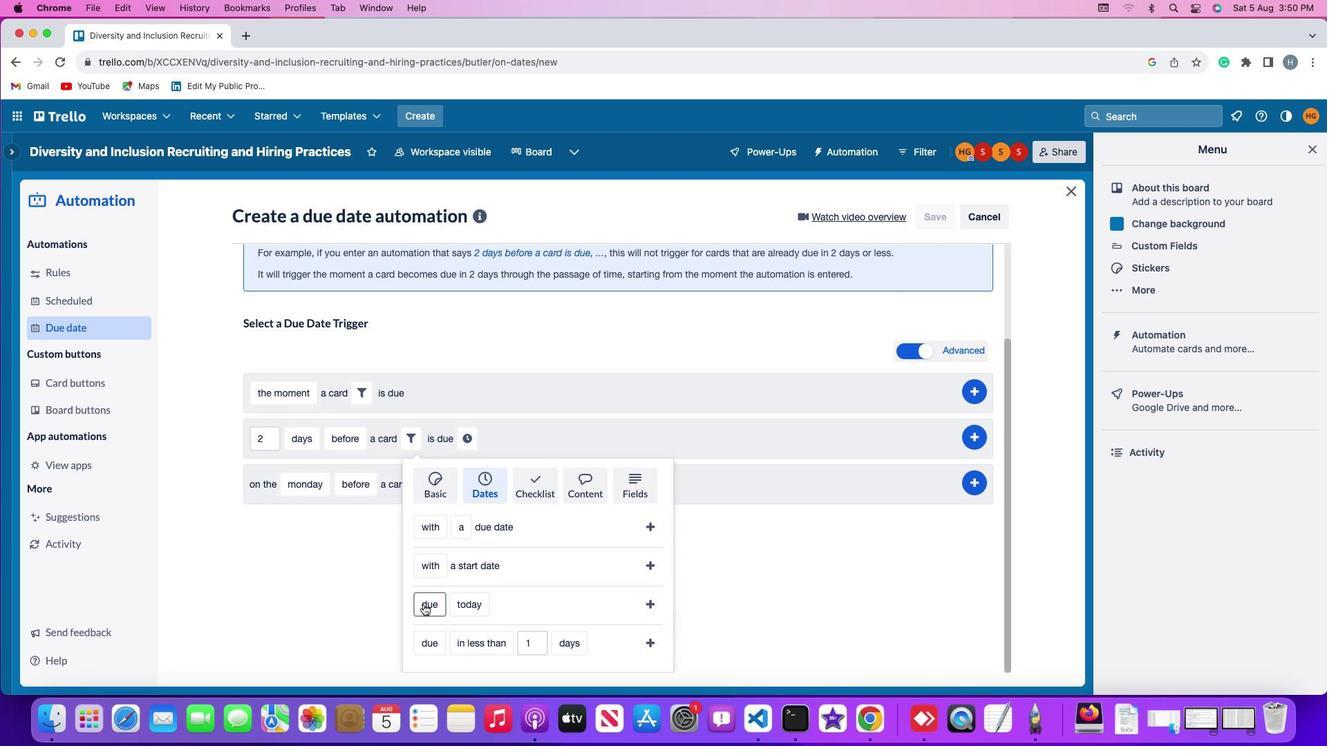 
Action: Mouse pressed left at (423, 604)
Screenshot: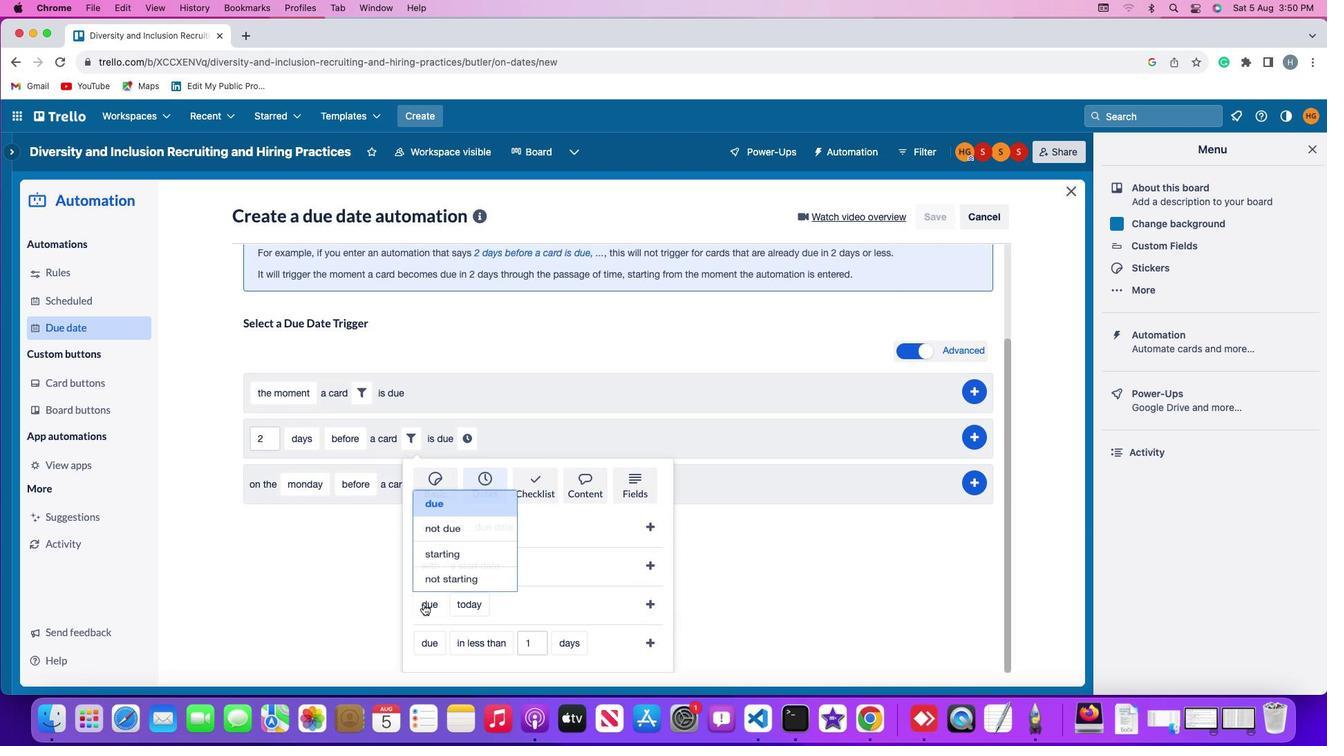 
Action: Mouse moved to (439, 551)
Screenshot: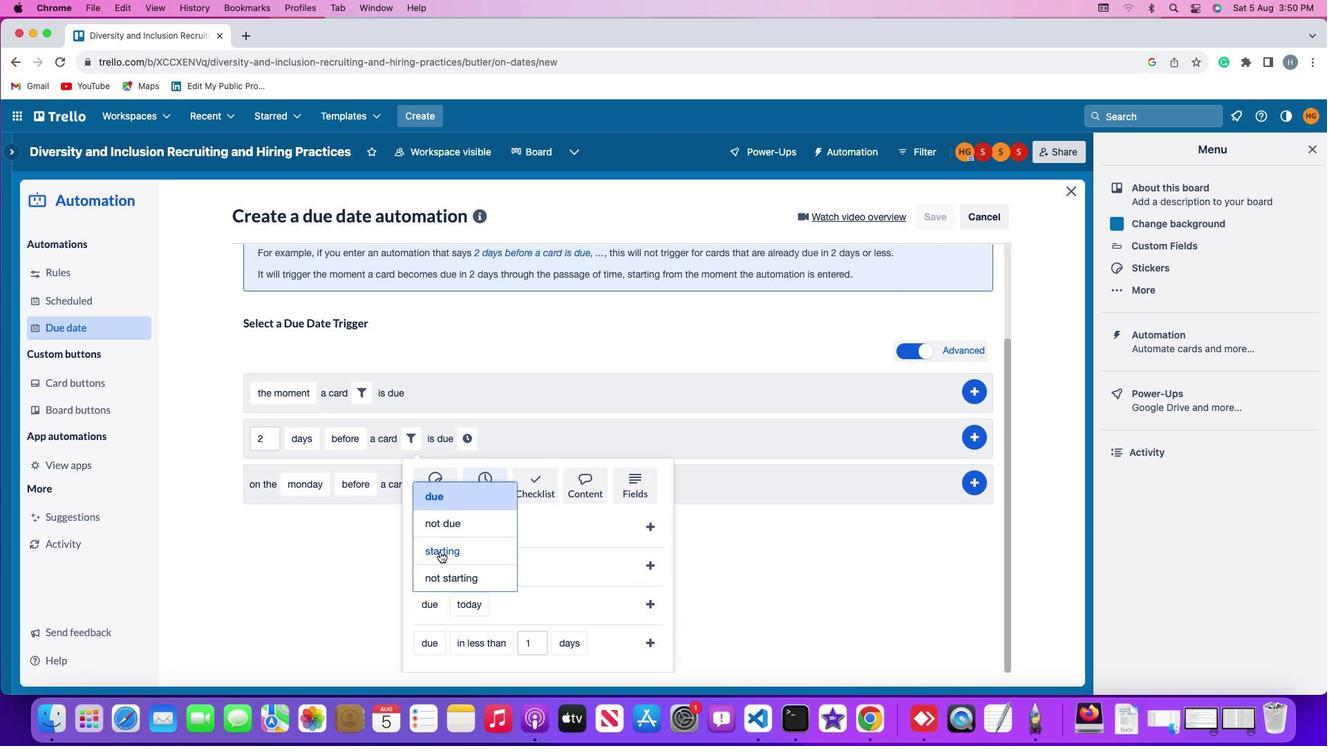 
Action: Mouse pressed left at (439, 551)
Screenshot: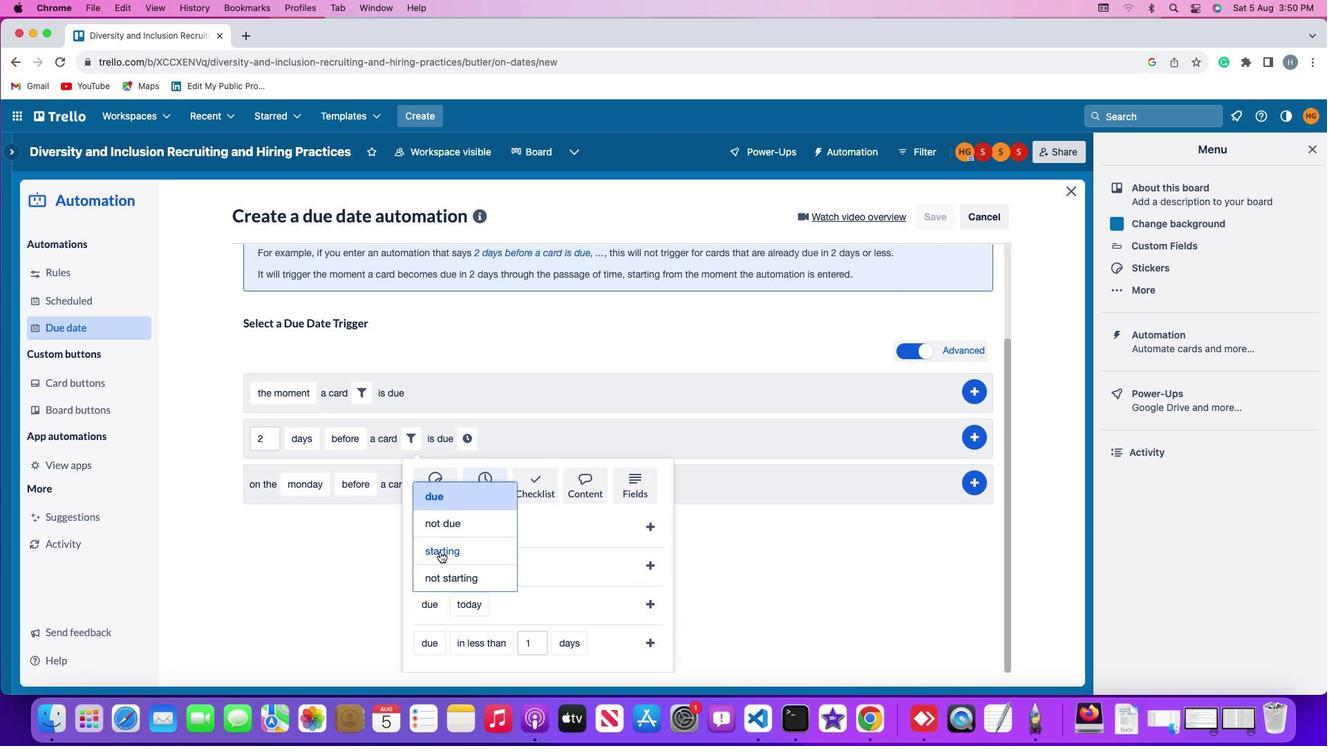 
Action: Mouse moved to (476, 609)
Screenshot: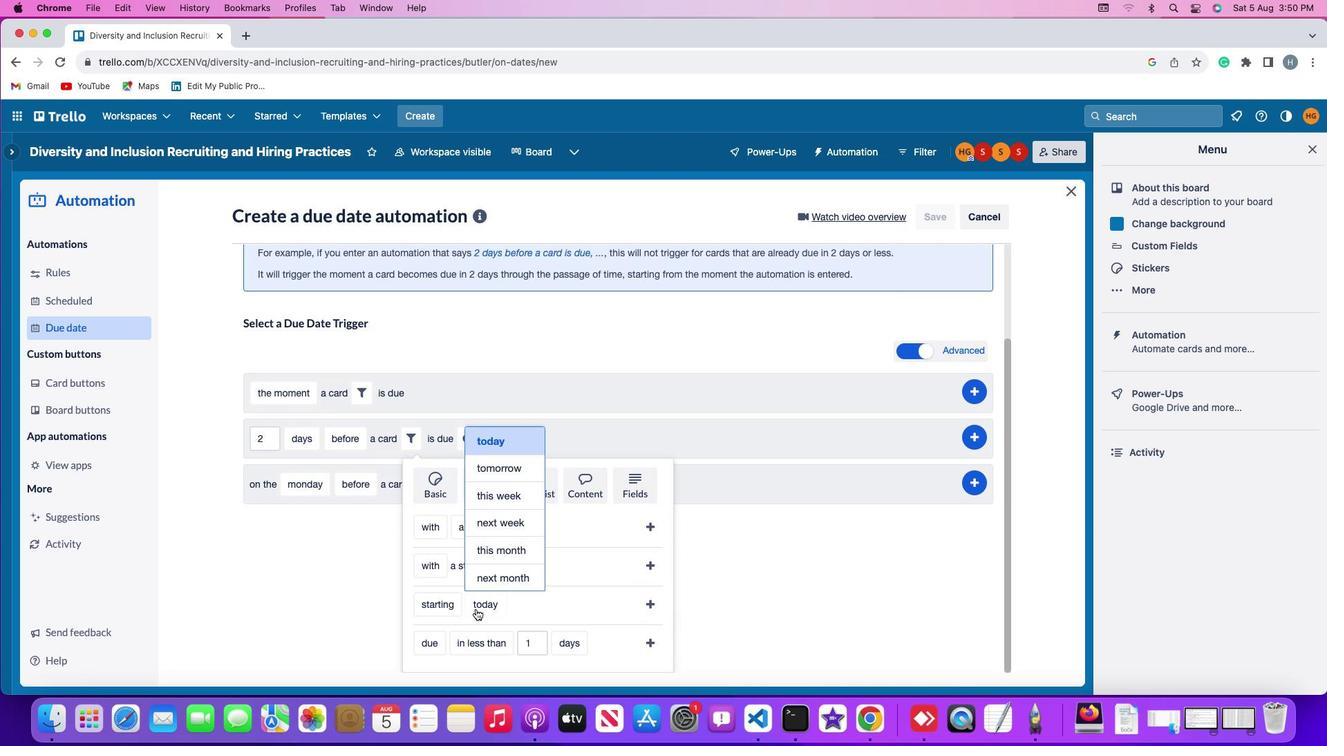 
Action: Mouse pressed left at (476, 609)
Screenshot: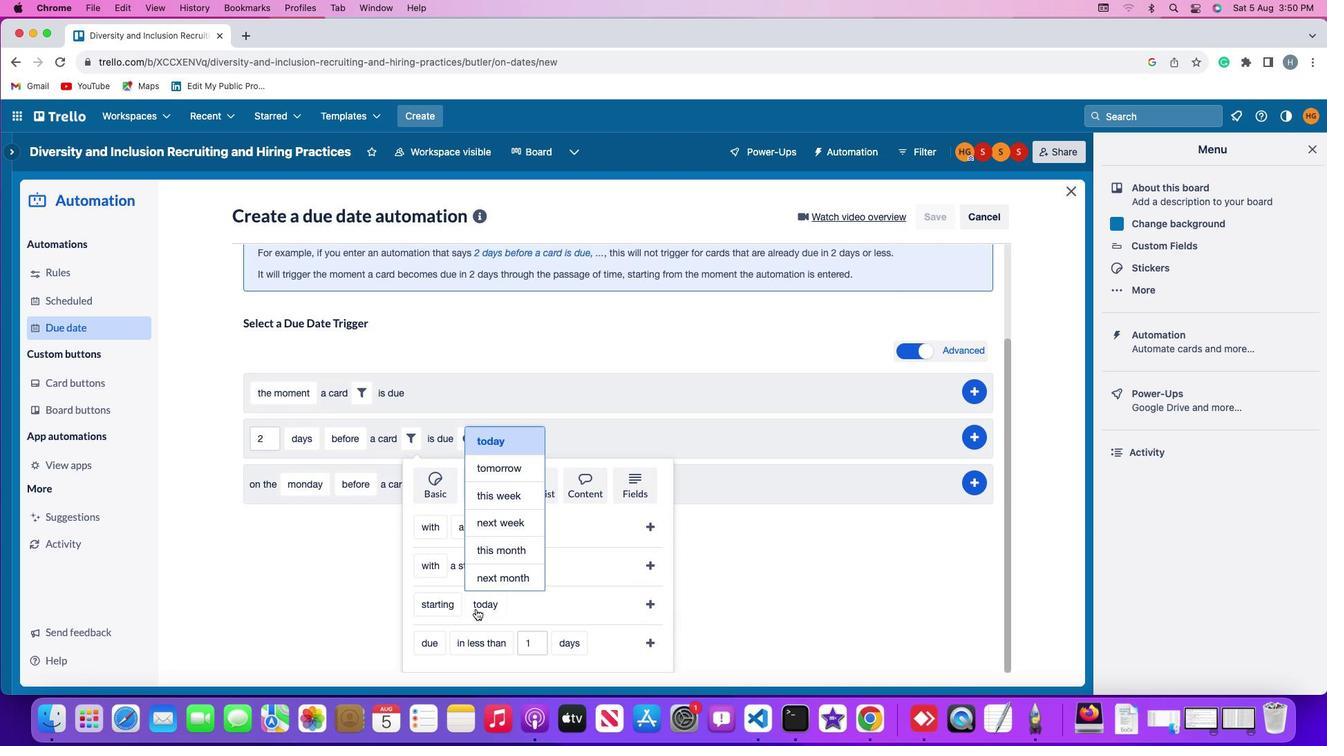 
Action: Mouse moved to (497, 522)
Screenshot: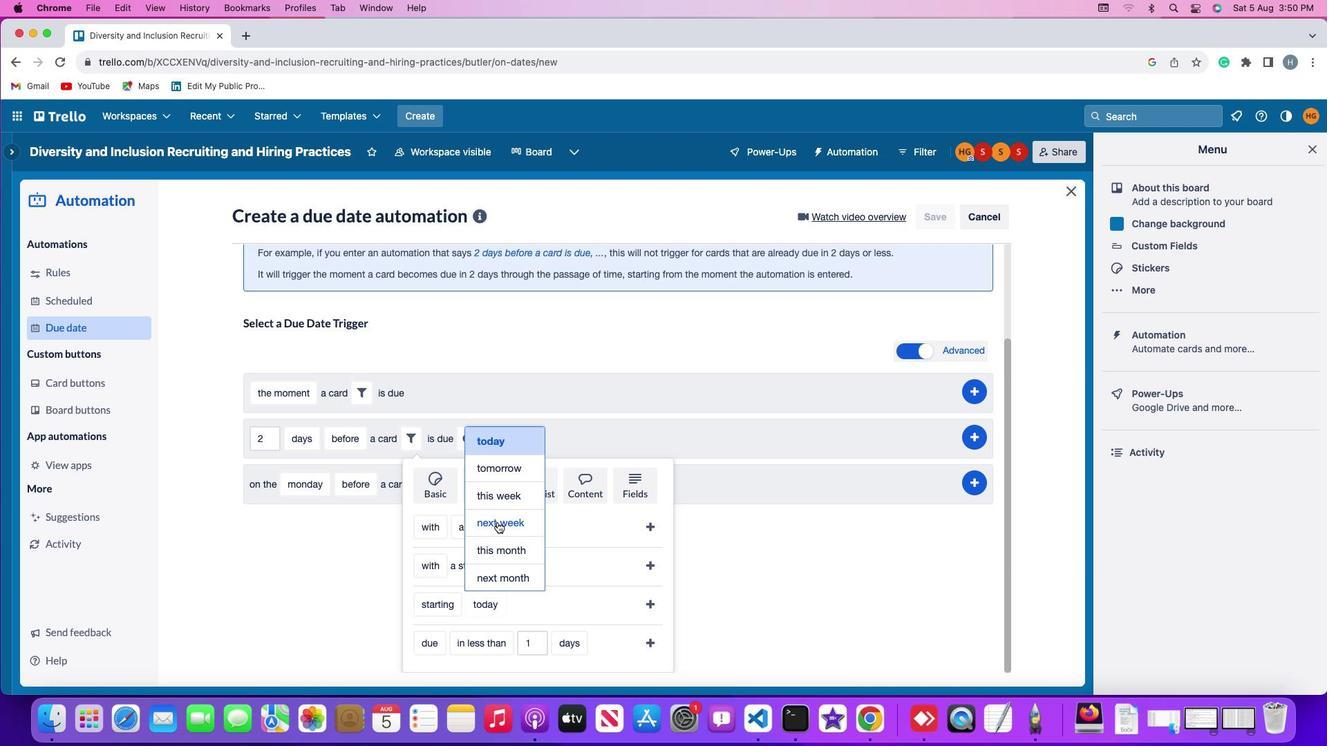 
Action: Mouse pressed left at (497, 522)
Screenshot: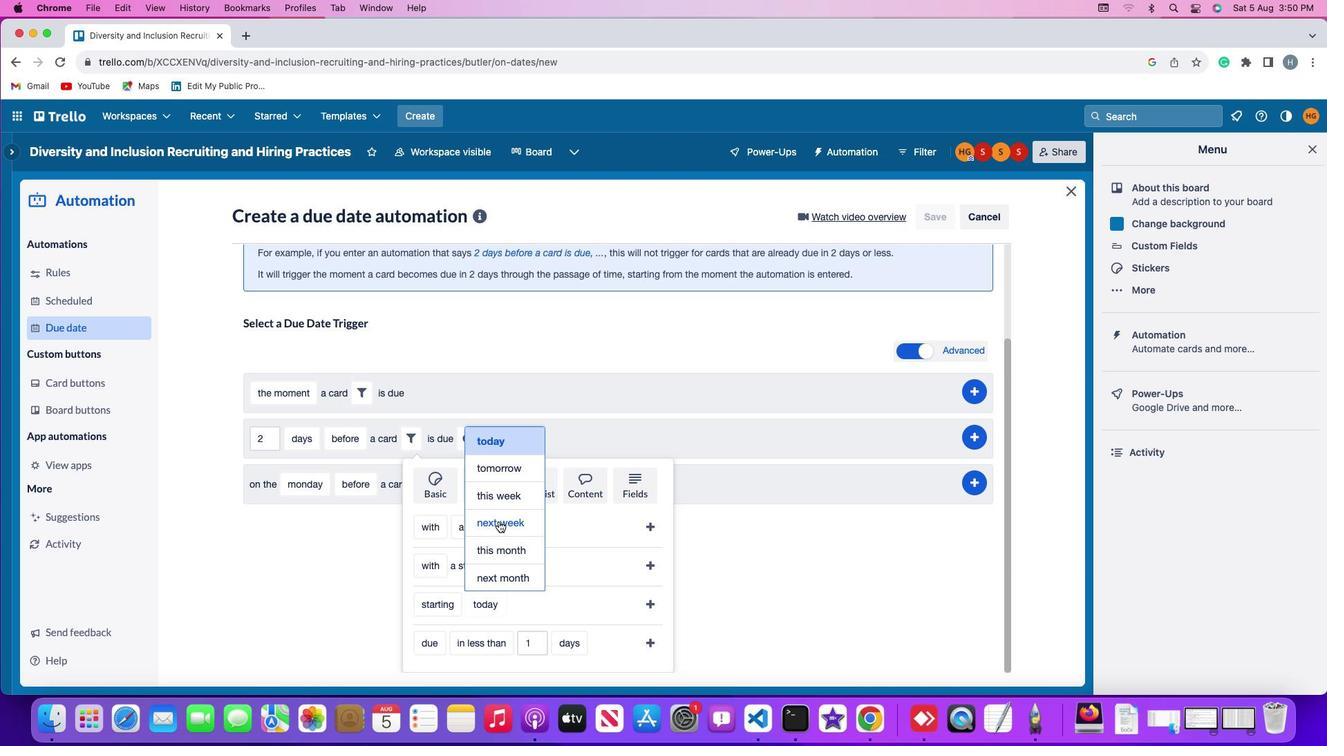
Action: Mouse moved to (648, 603)
Screenshot: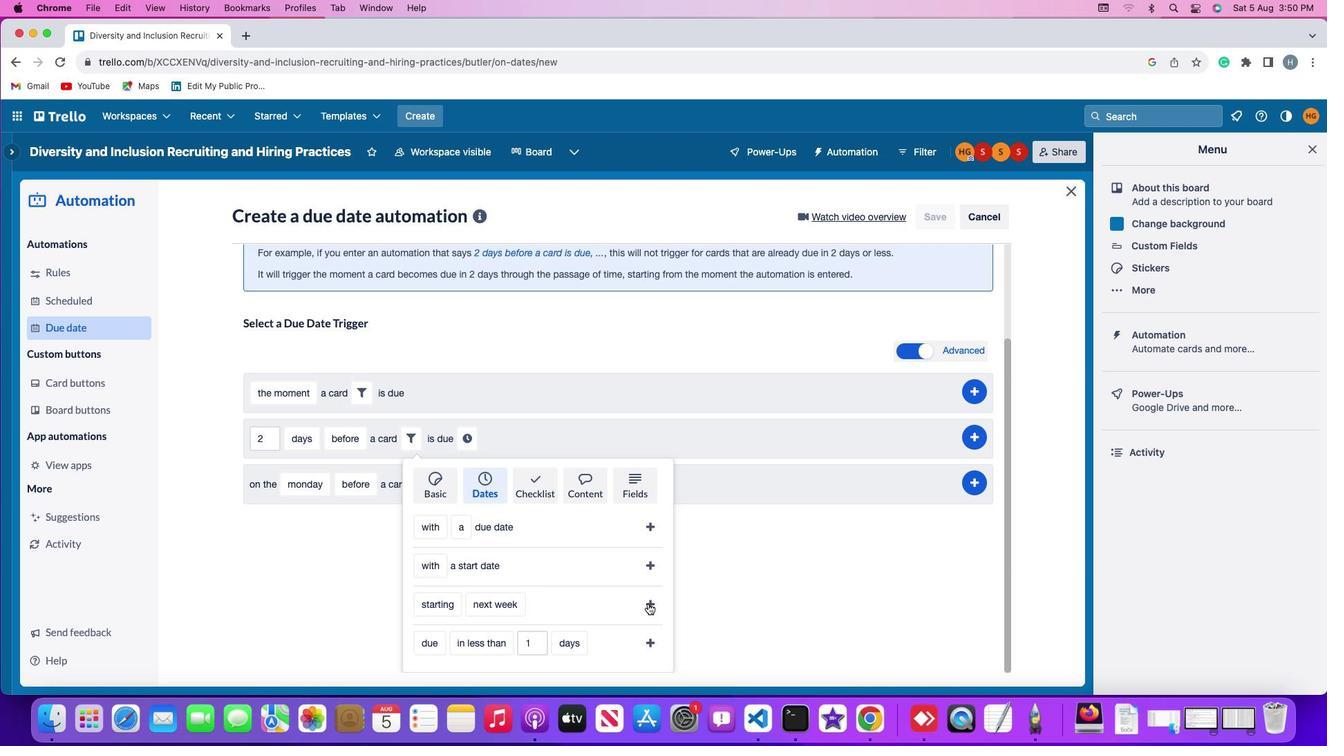 
Action: Mouse pressed left at (648, 603)
Screenshot: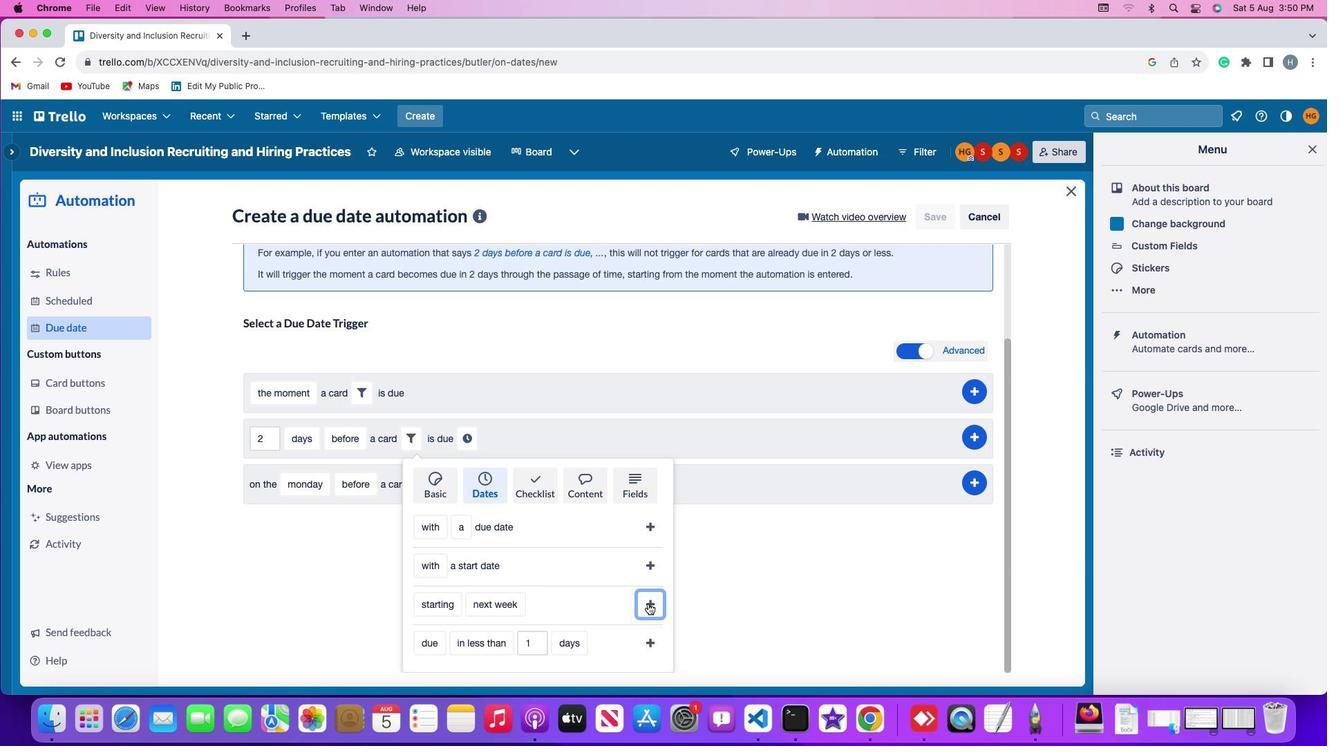 
Action: Mouse moved to (582, 555)
Screenshot: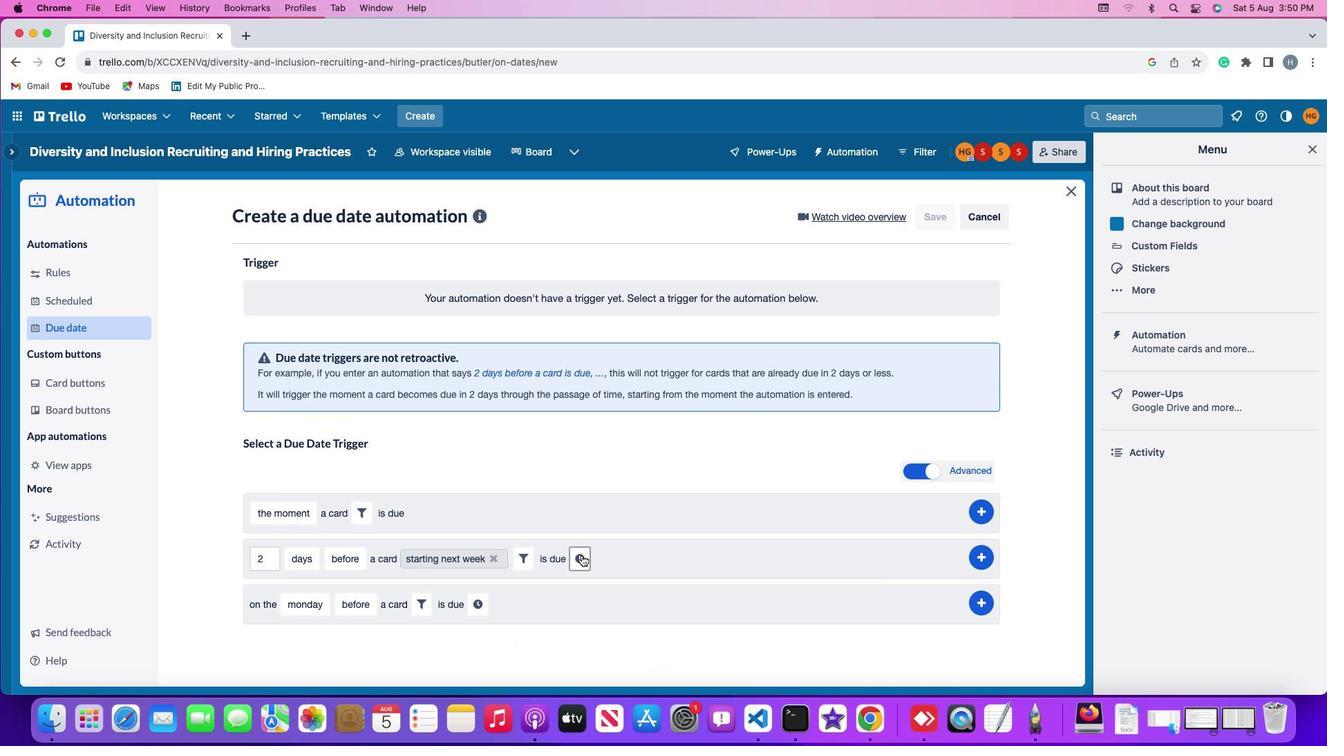 
Action: Mouse pressed left at (582, 555)
Screenshot: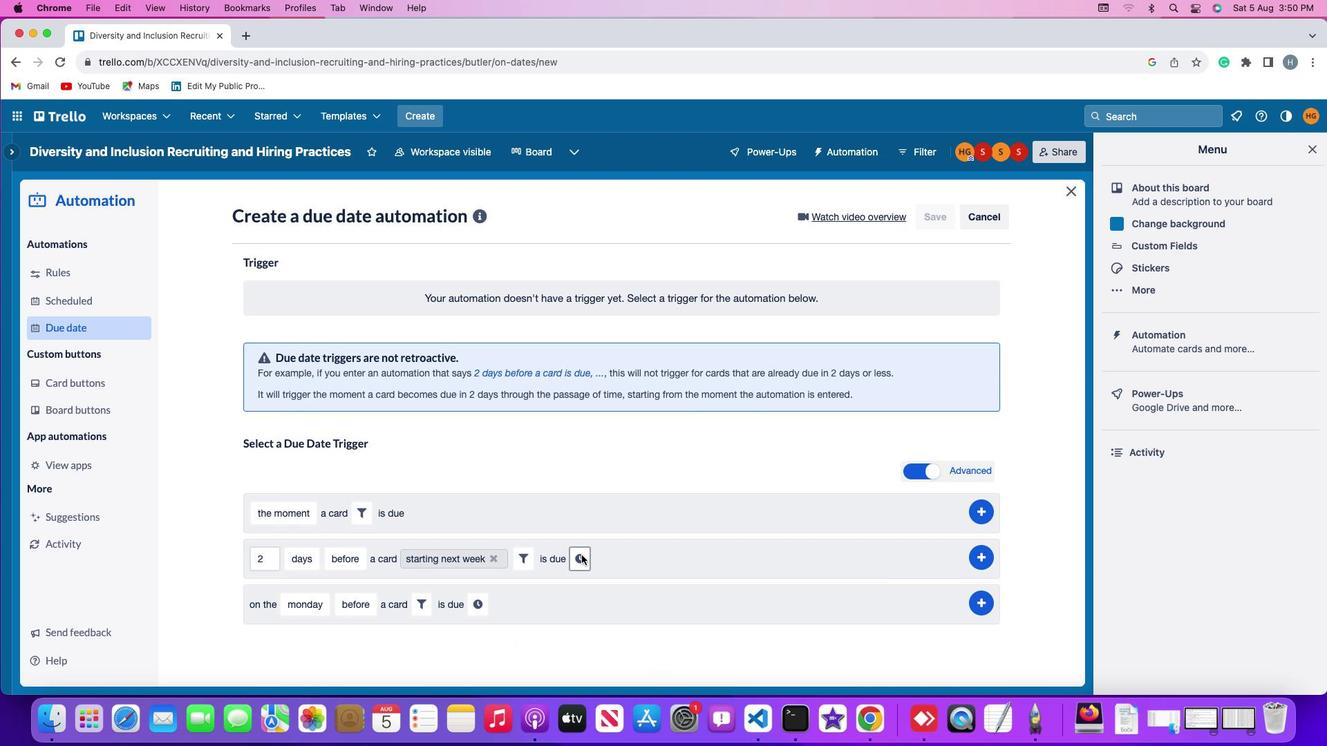 
Action: Mouse moved to (603, 560)
Screenshot: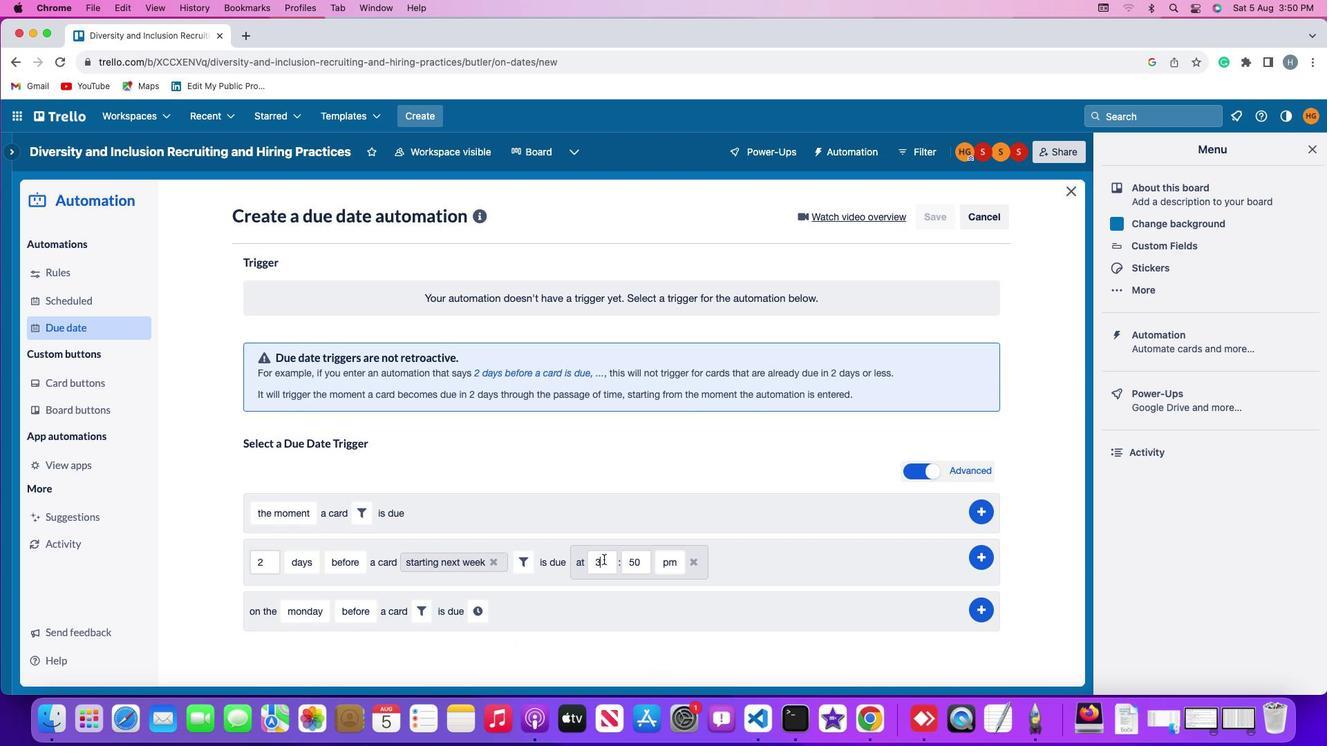 
Action: Mouse pressed left at (603, 560)
Screenshot: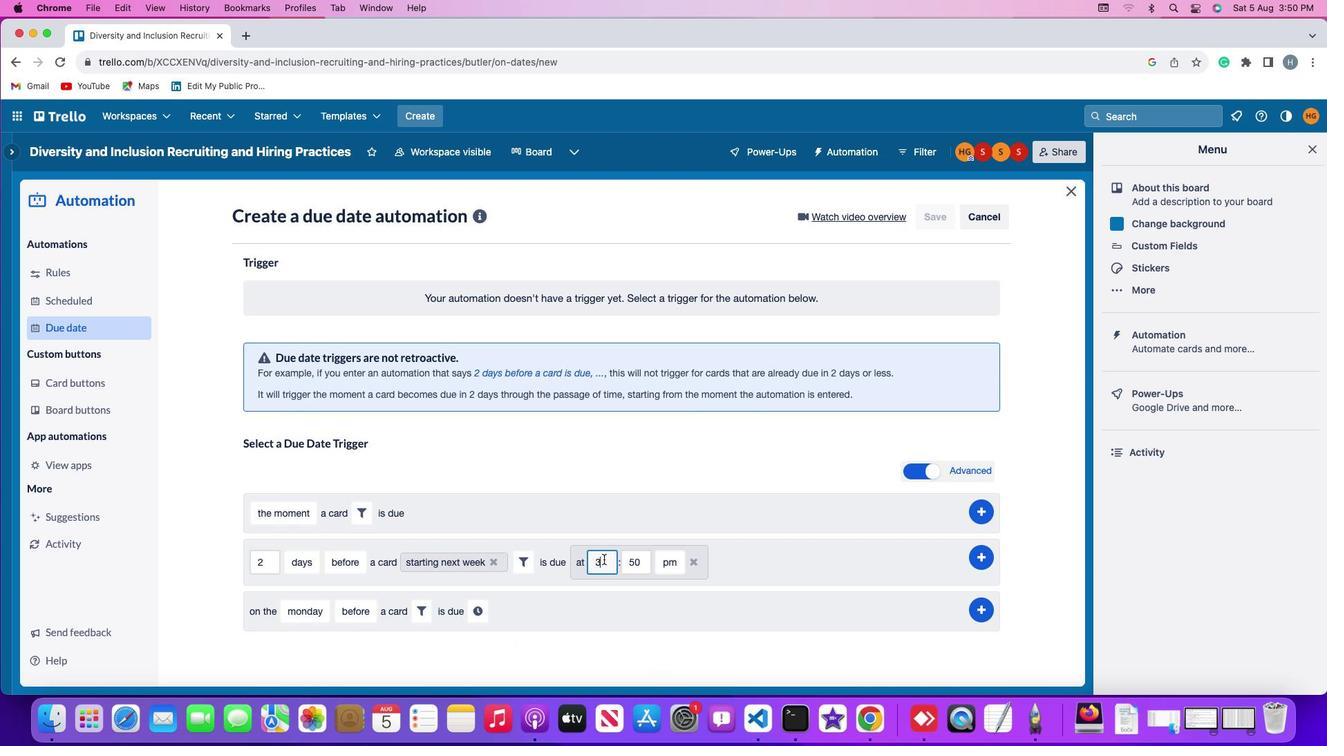 
Action: Key pressed Key.backspace
Screenshot: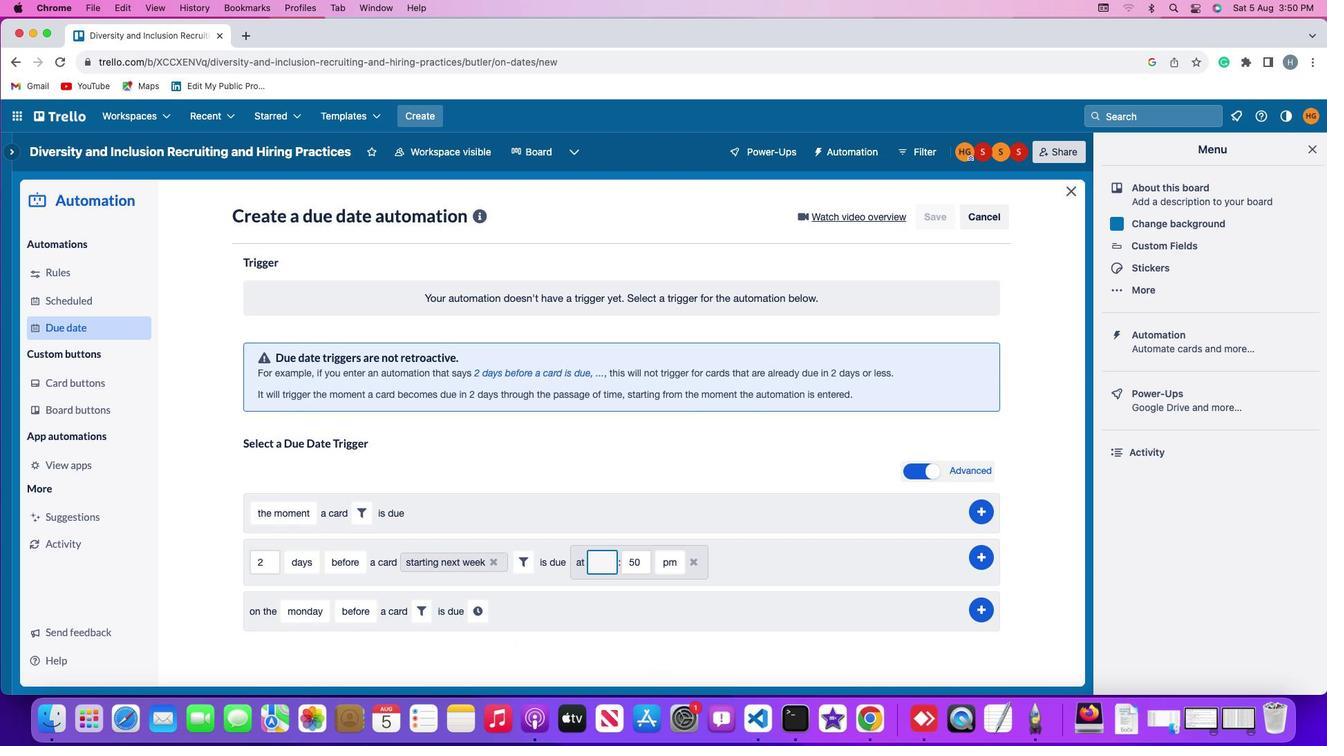 
Action: Mouse moved to (604, 560)
Screenshot: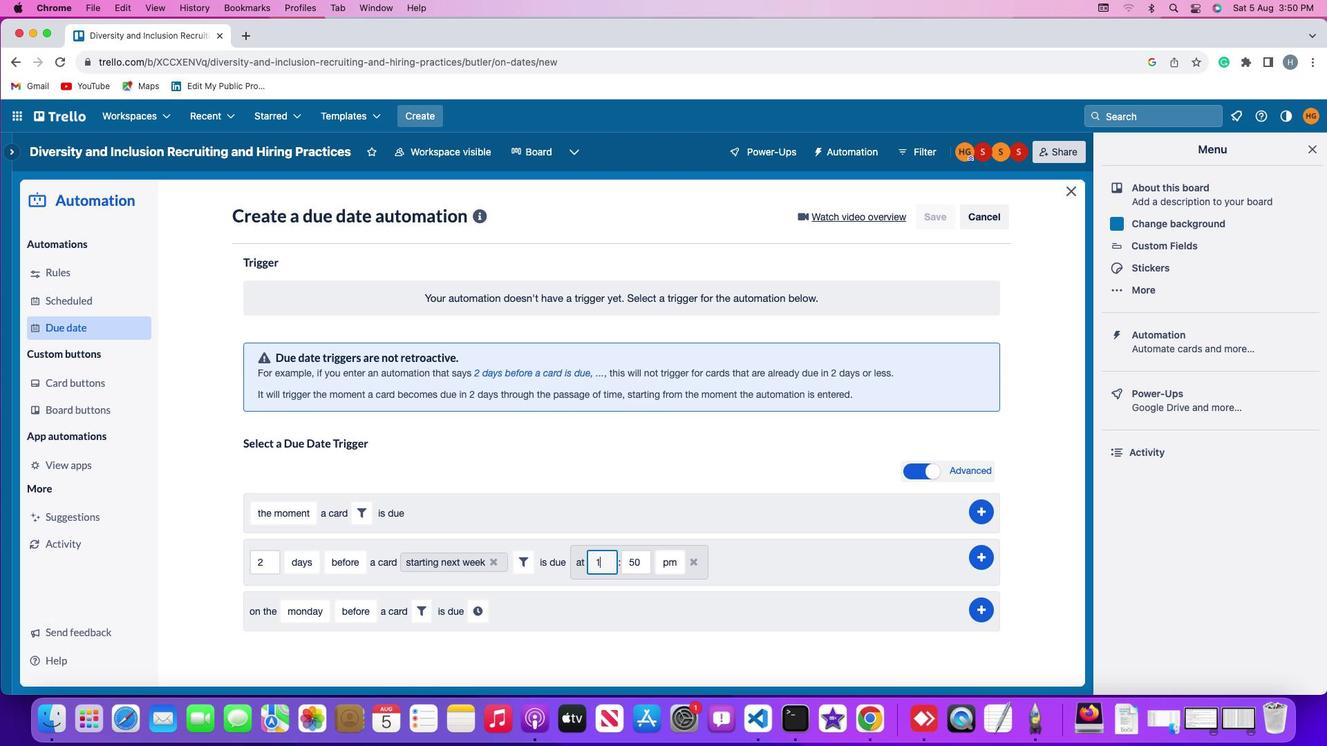 
Action: Key pressed '1''1'
Screenshot: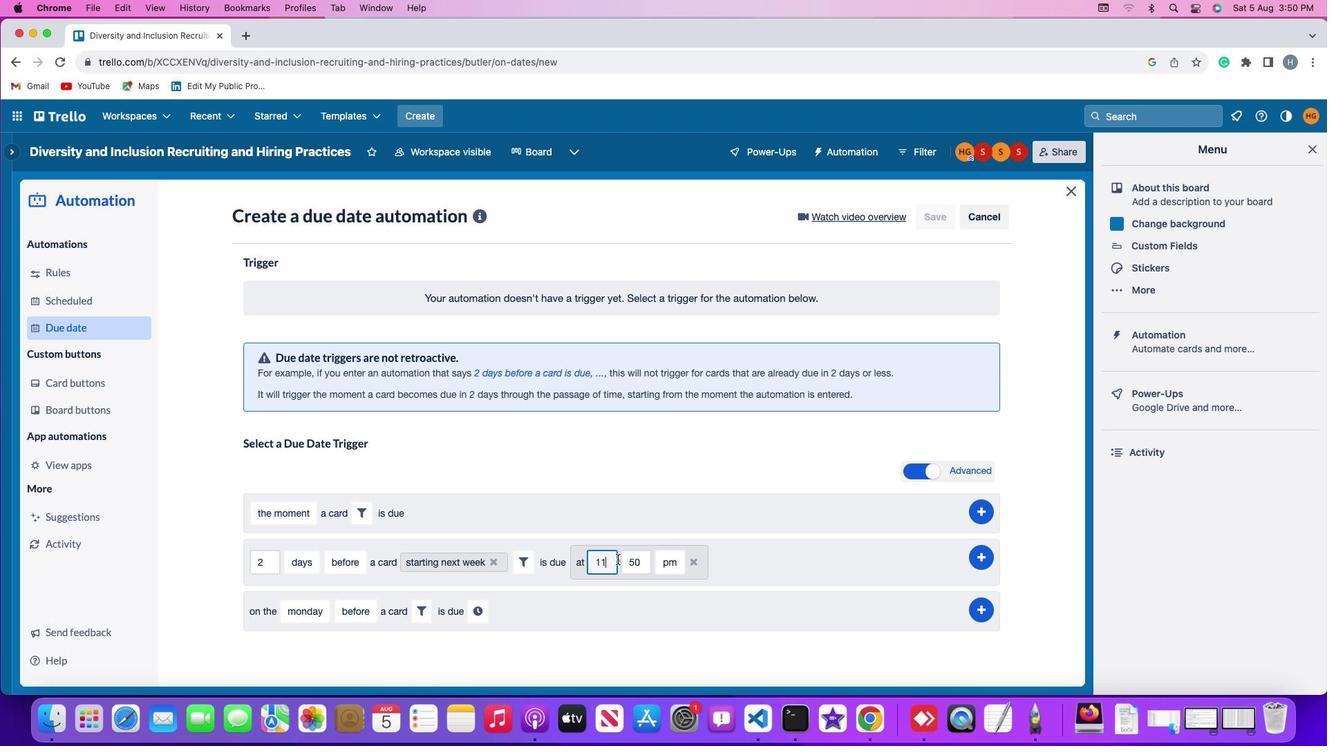 
Action: Mouse moved to (647, 560)
Screenshot: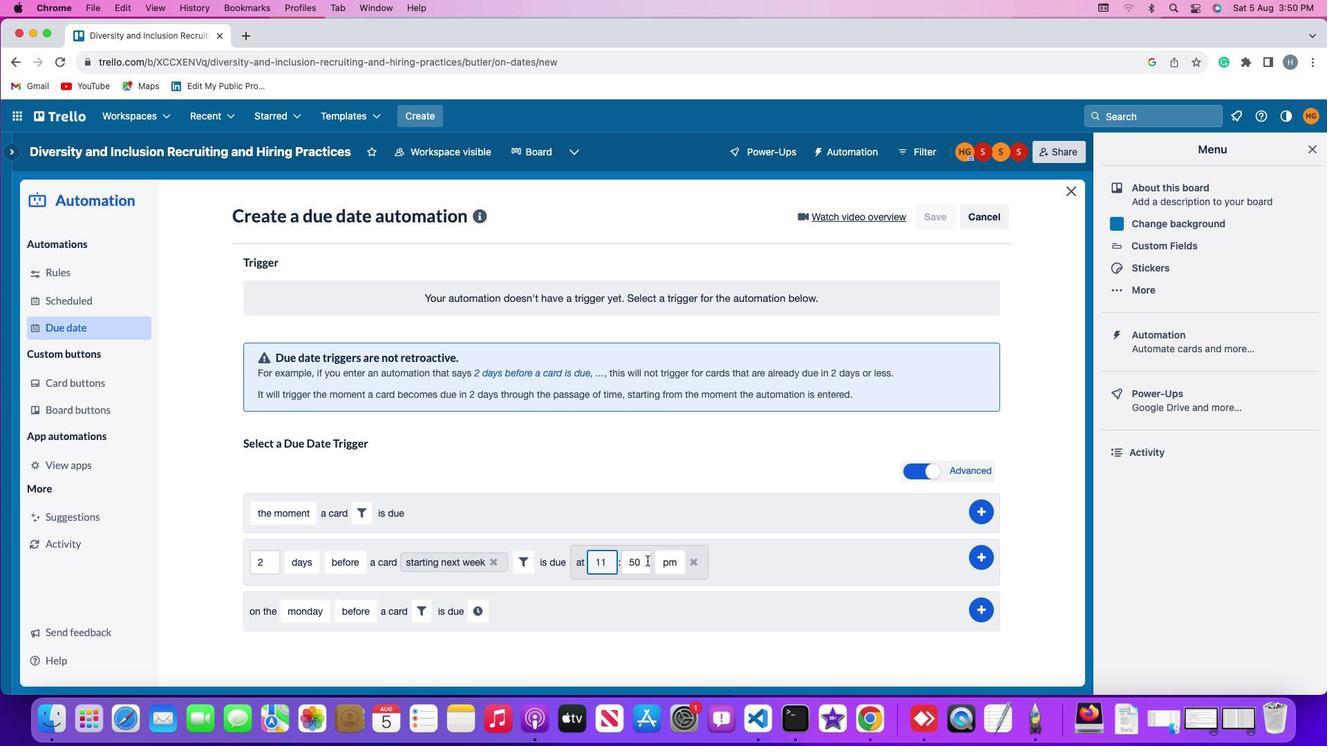 
Action: Mouse pressed left at (647, 560)
Screenshot: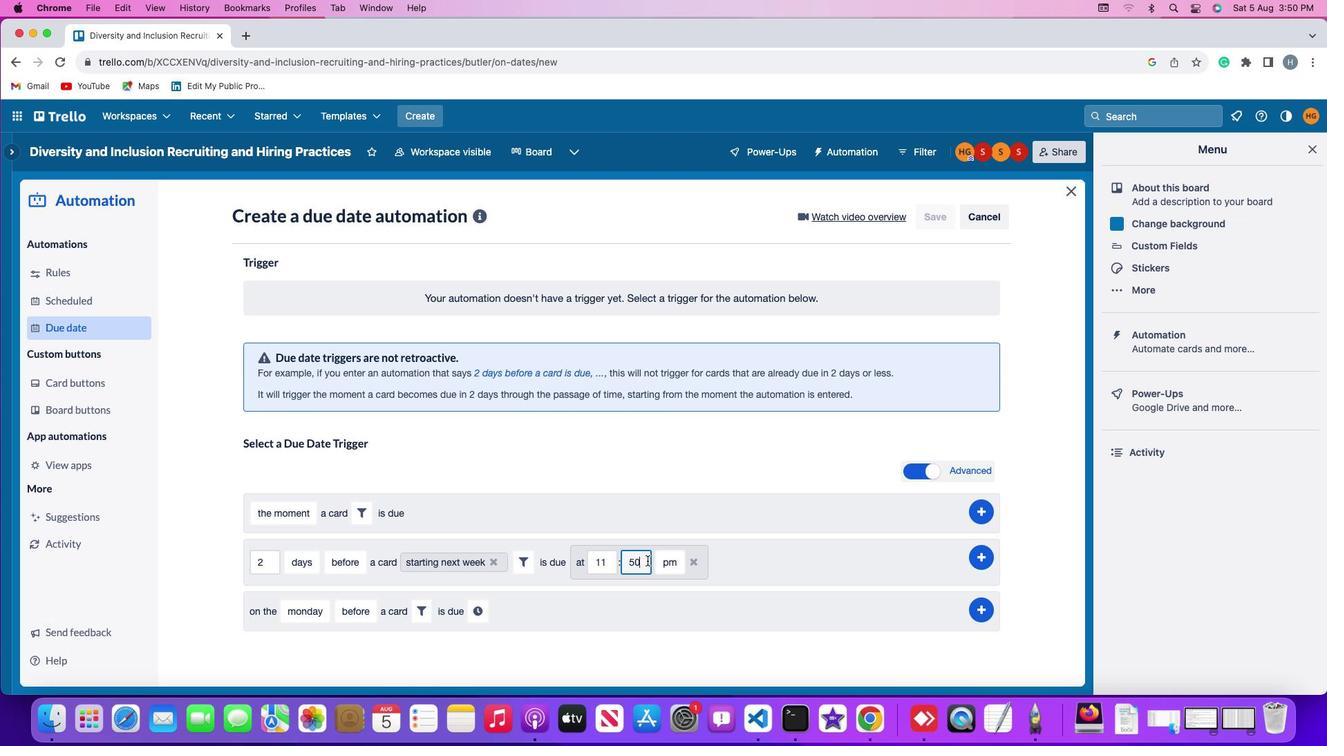 
Action: Key pressed Key.backspaceKey.backspaceKey.backspace'0''0'
Screenshot: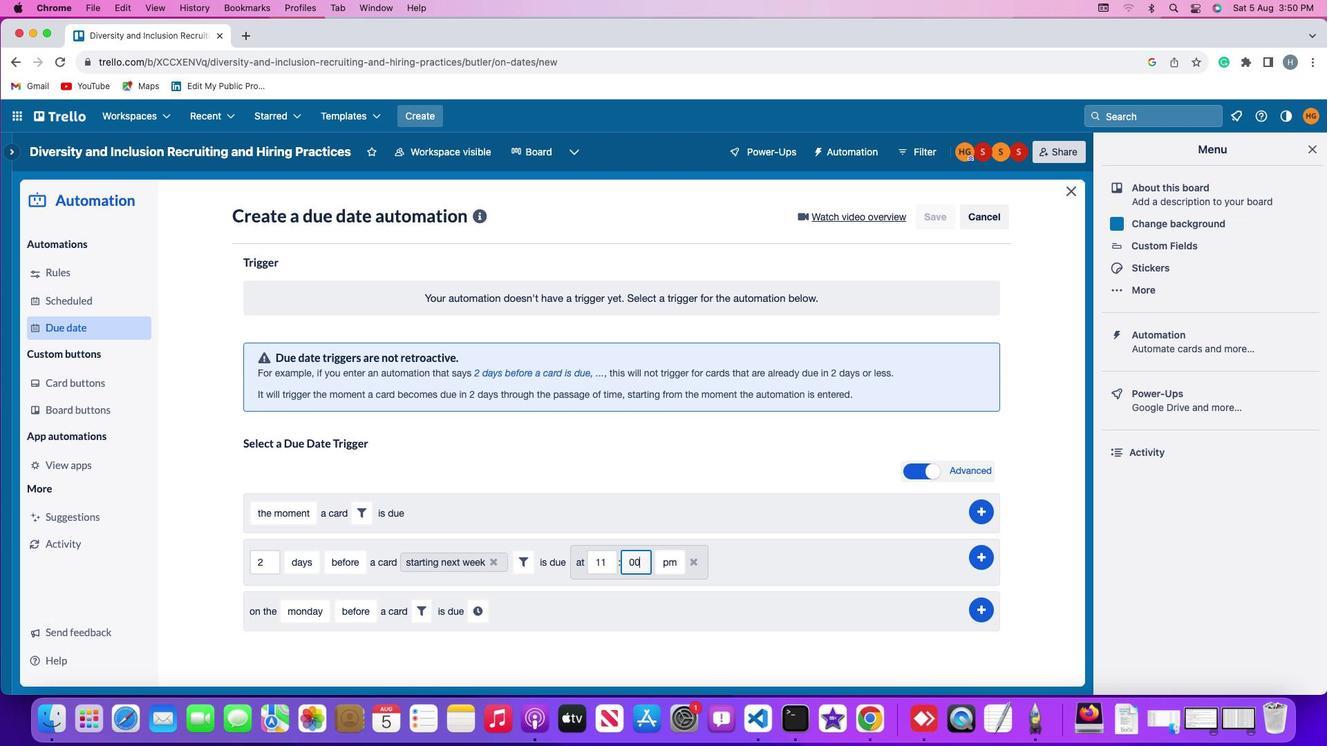 
Action: Mouse moved to (673, 563)
Screenshot: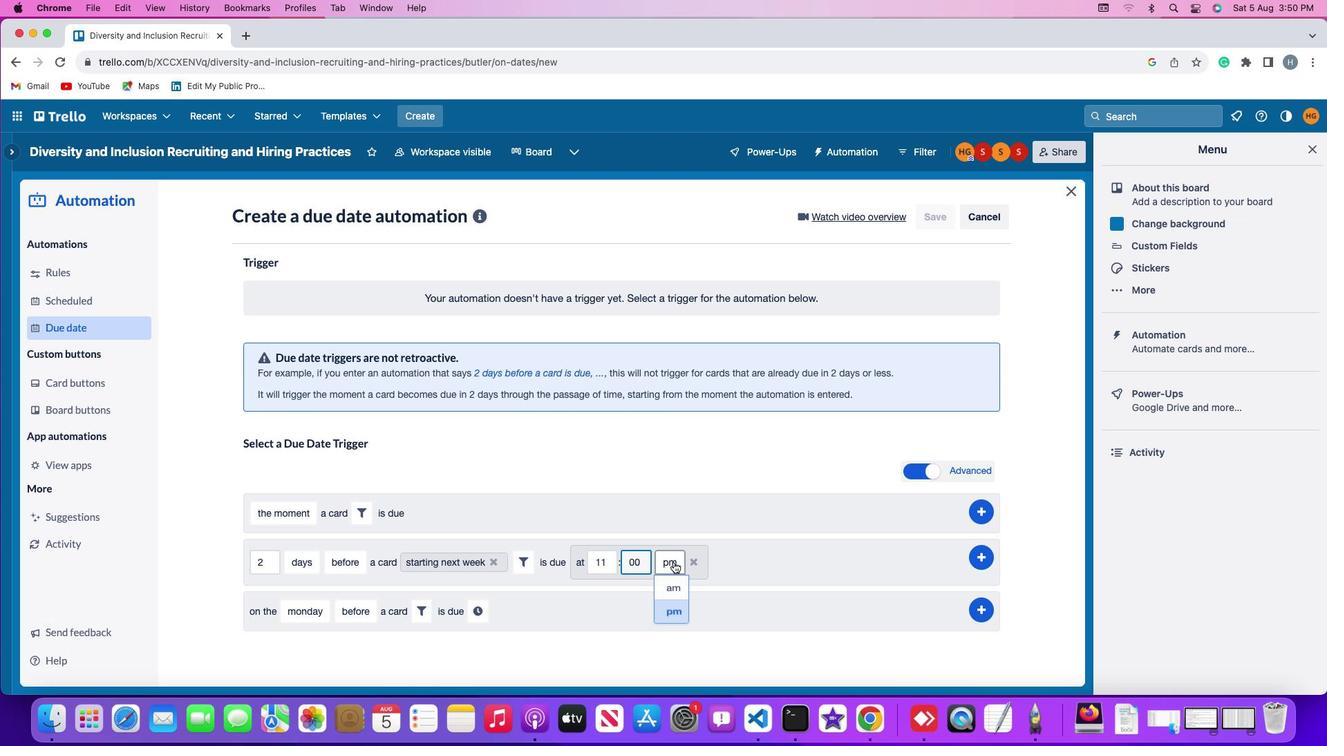 
Action: Mouse pressed left at (673, 563)
Screenshot: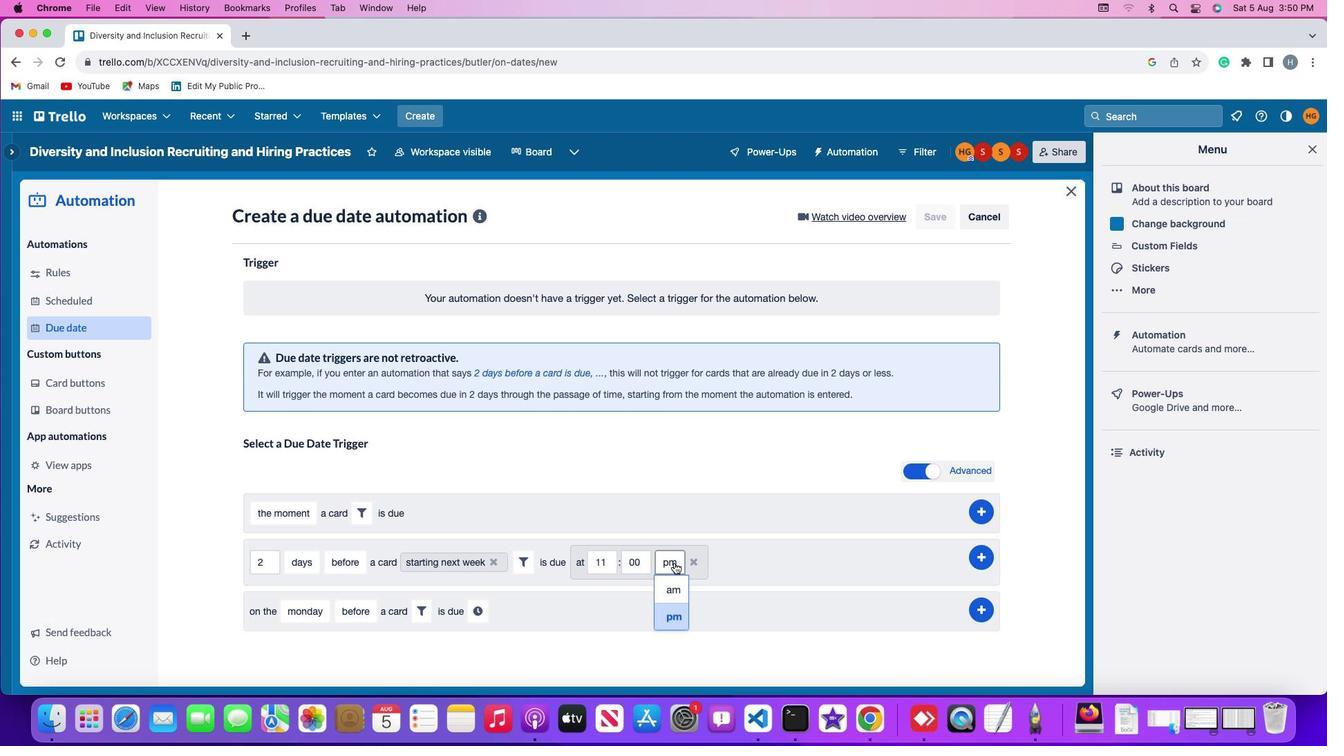 
Action: Mouse moved to (678, 592)
Screenshot: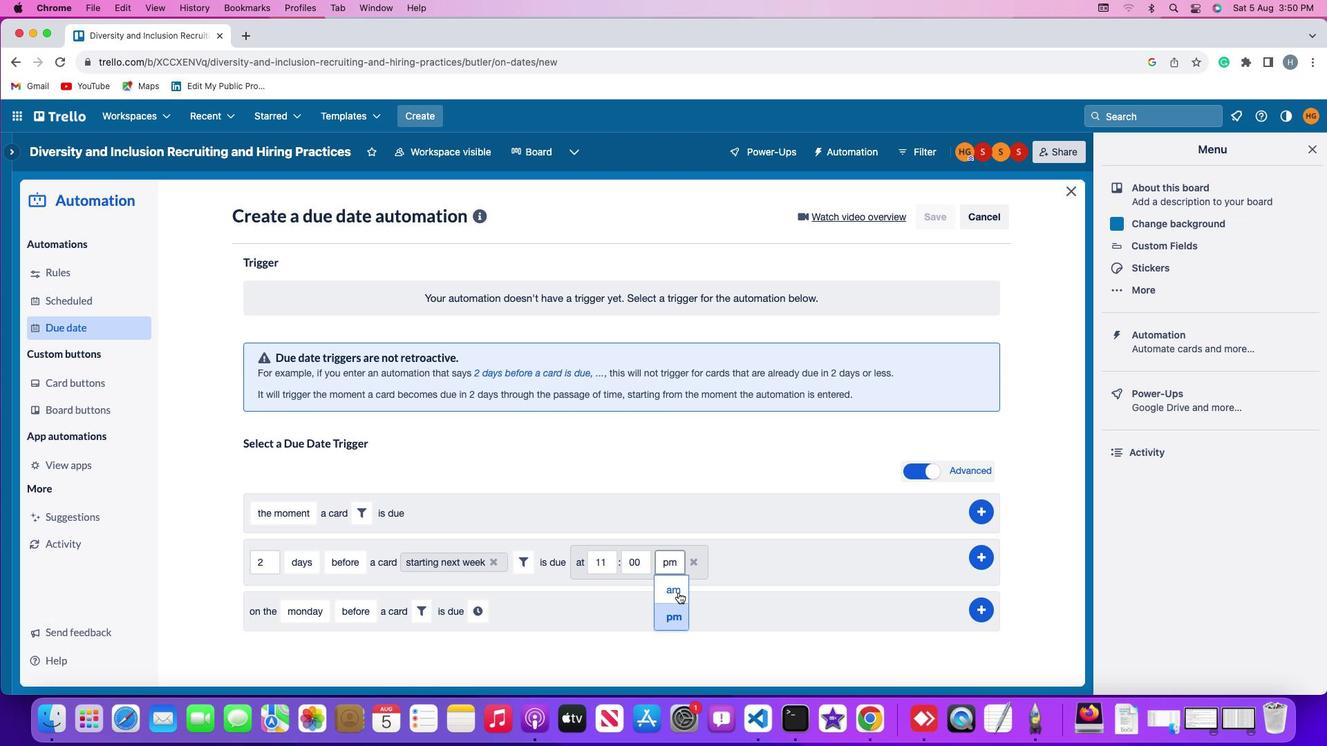
Action: Mouse pressed left at (678, 592)
Screenshot: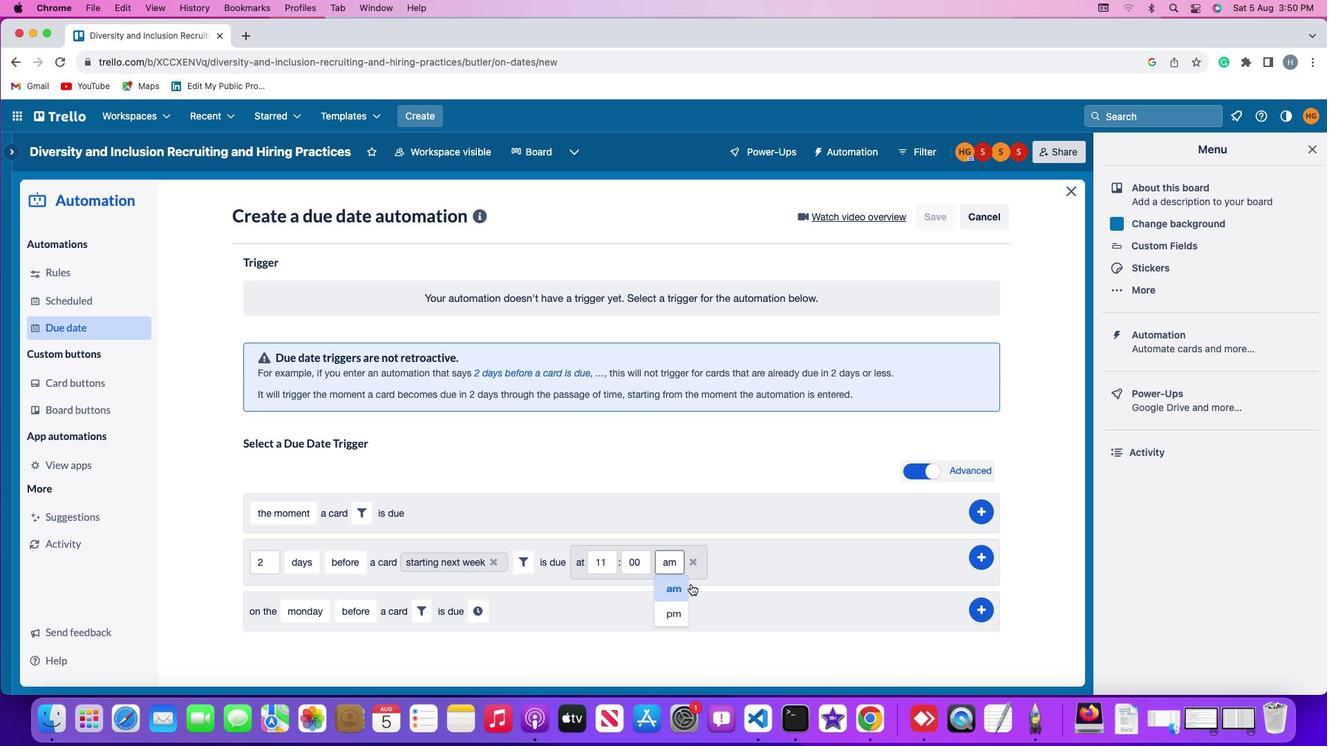 
Action: Mouse moved to (983, 556)
Screenshot: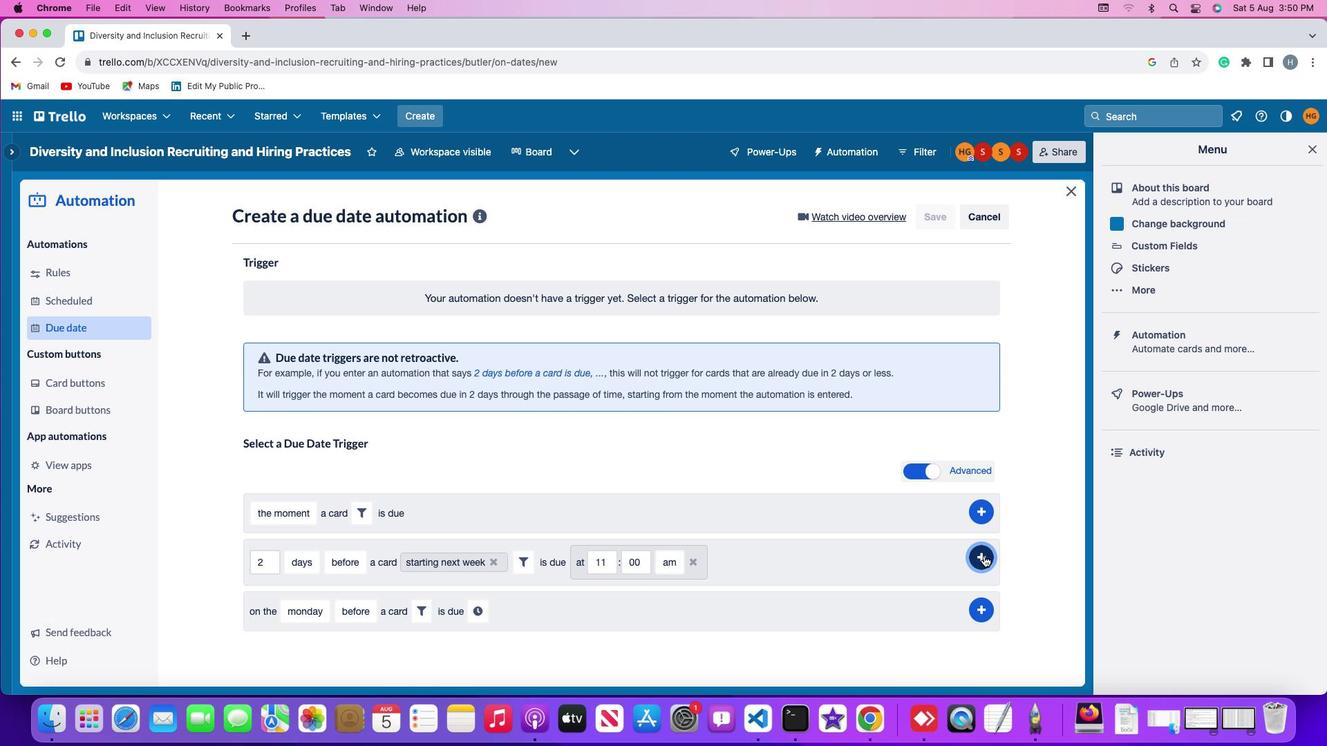 
Action: Mouse pressed left at (983, 556)
Screenshot: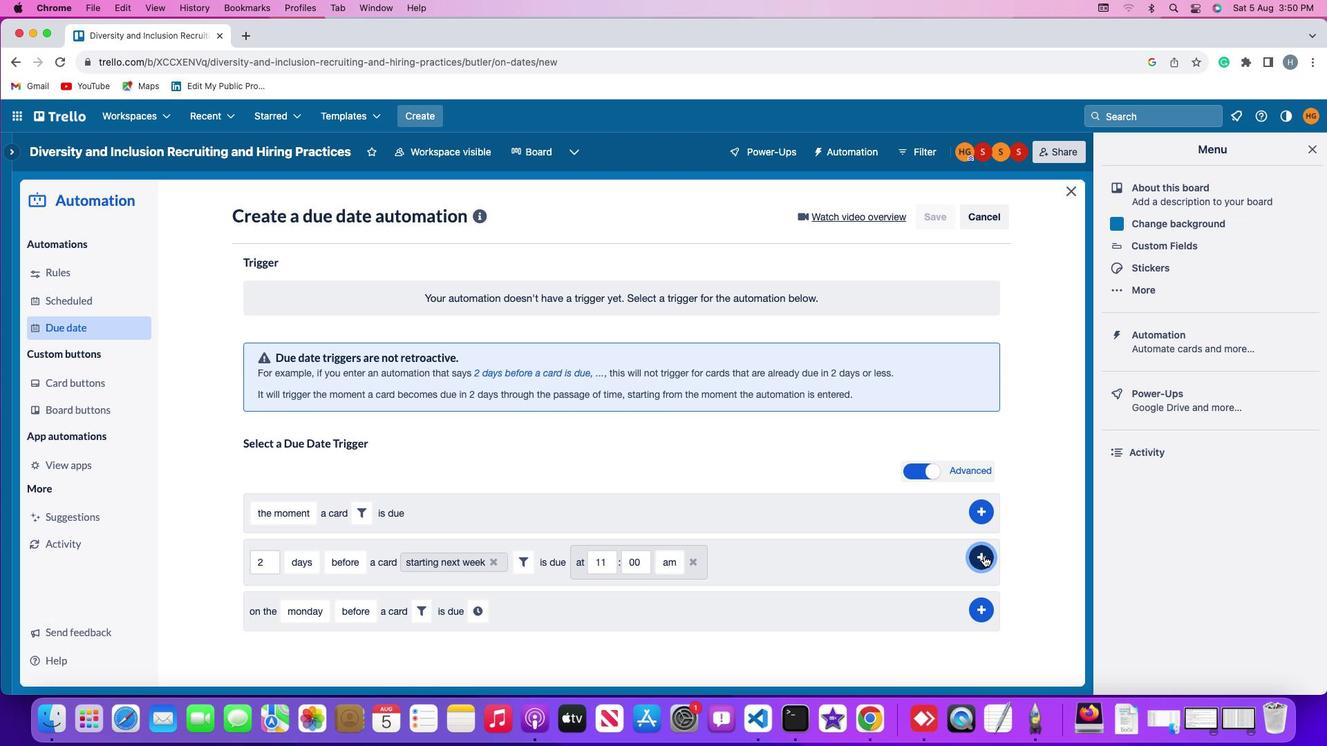 
Action: Mouse moved to (1031, 412)
Screenshot: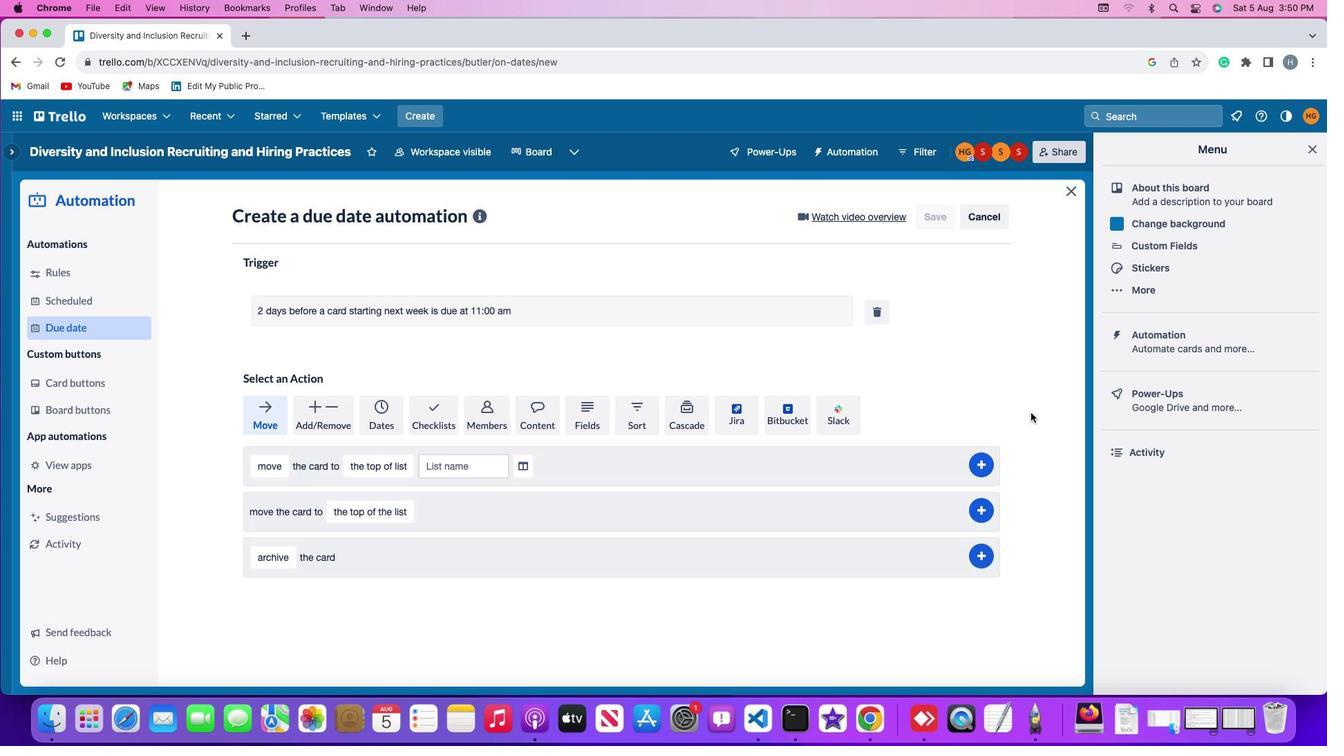 
